Task: Create a due date automation trigger when advanced on, on the tuesday after a card is due add dates without a due date at 11:00 AM.
Action: Mouse moved to (80, 266)
Screenshot: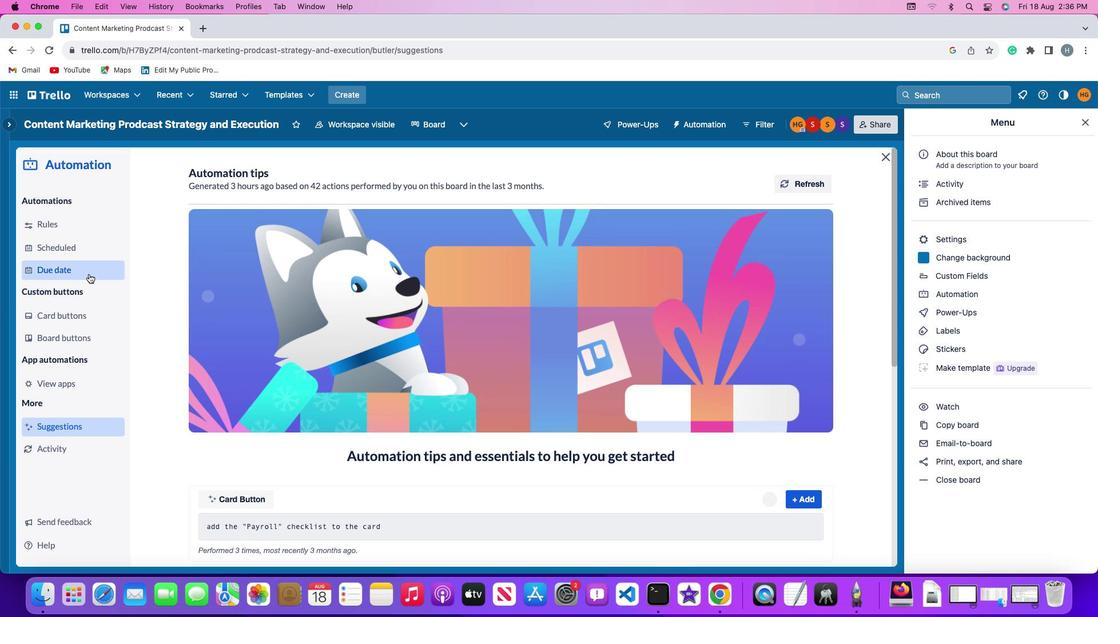 
Action: Mouse pressed left at (80, 266)
Screenshot: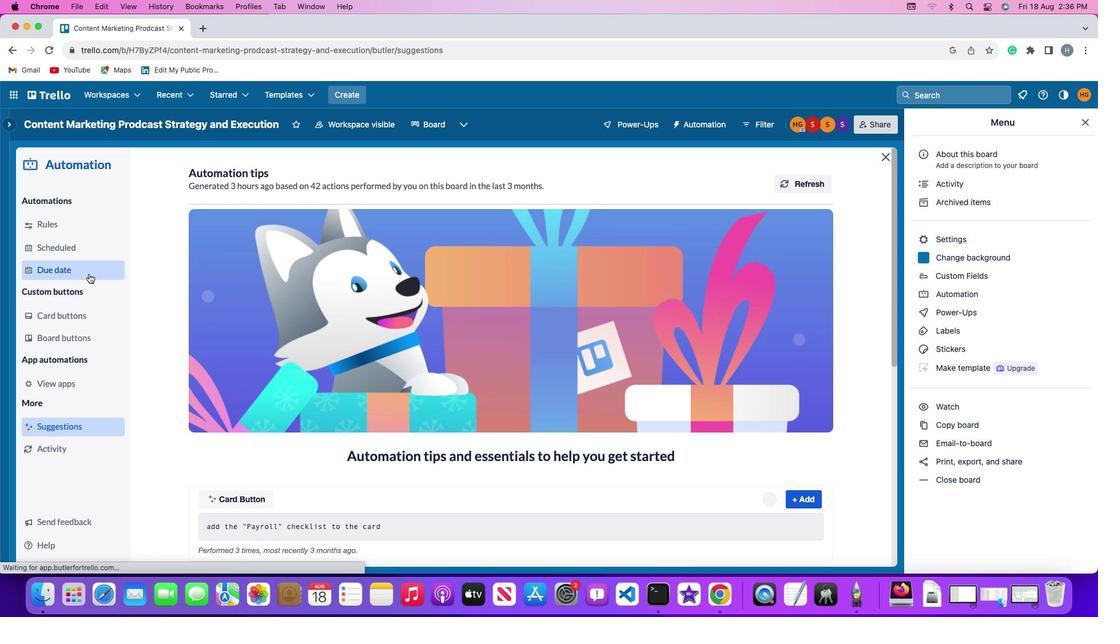 
Action: Mouse moved to (752, 167)
Screenshot: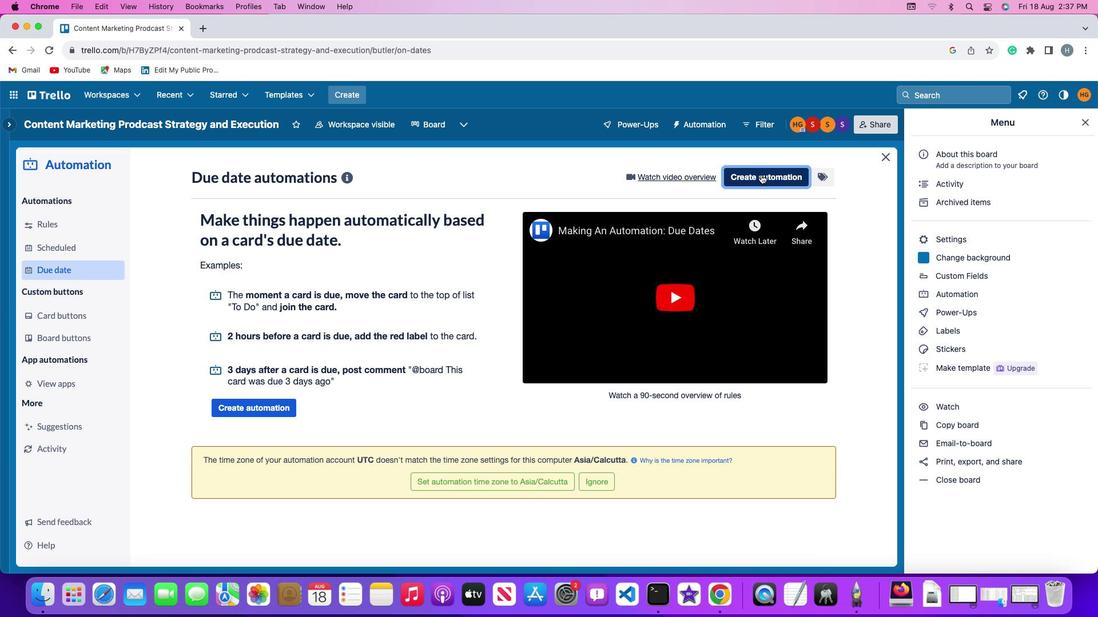 
Action: Mouse pressed left at (752, 167)
Screenshot: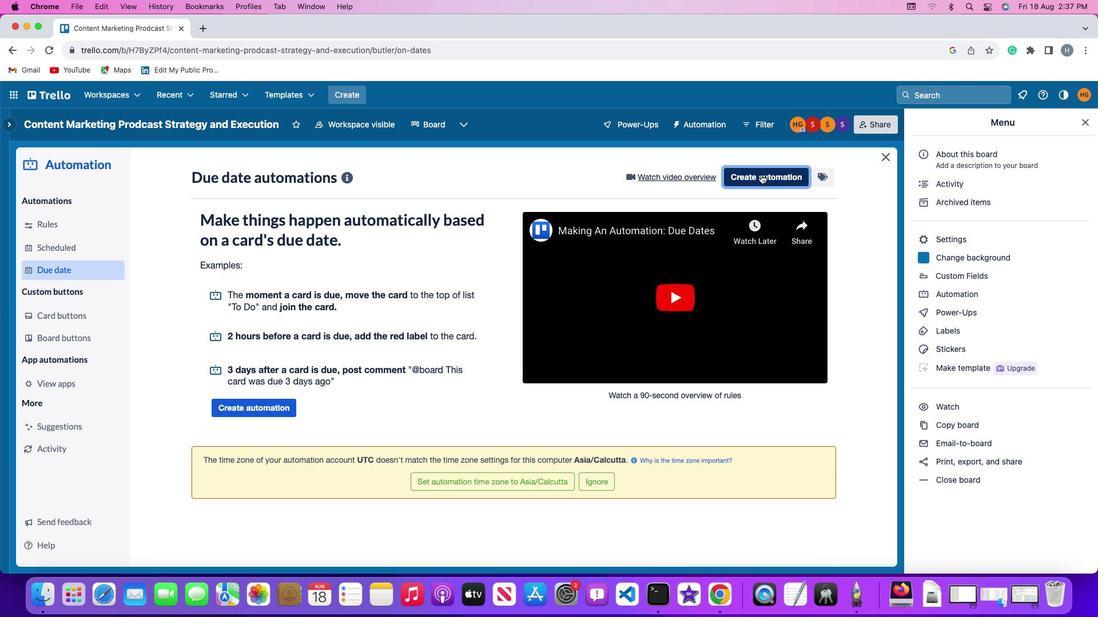 
Action: Mouse moved to (225, 276)
Screenshot: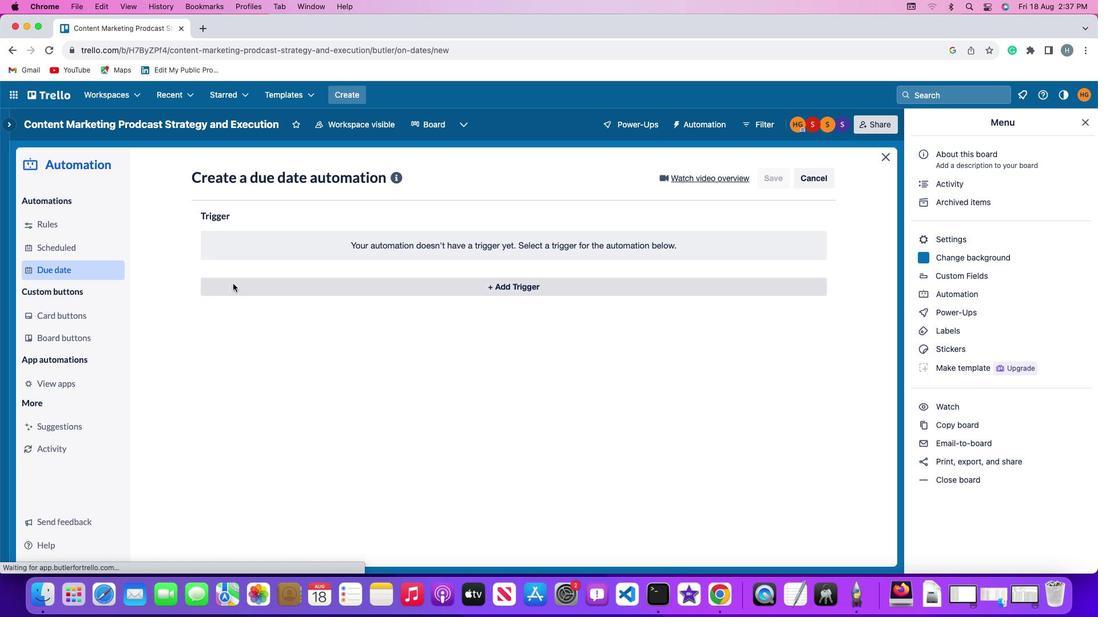 
Action: Mouse pressed left at (225, 276)
Screenshot: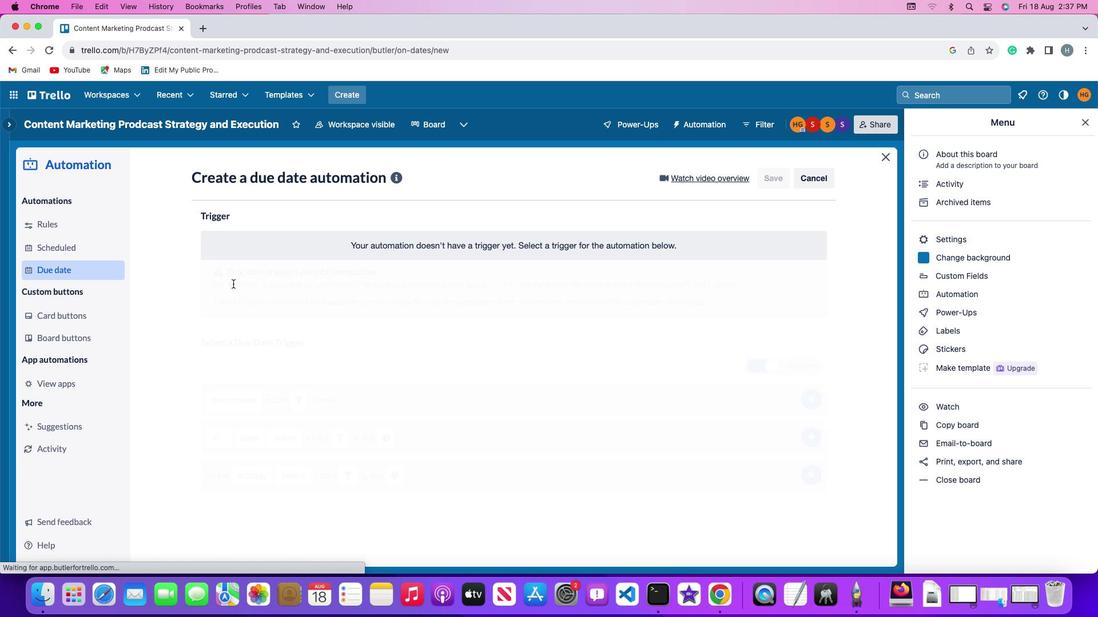 
Action: Mouse moved to (241, 486)
Screenshot: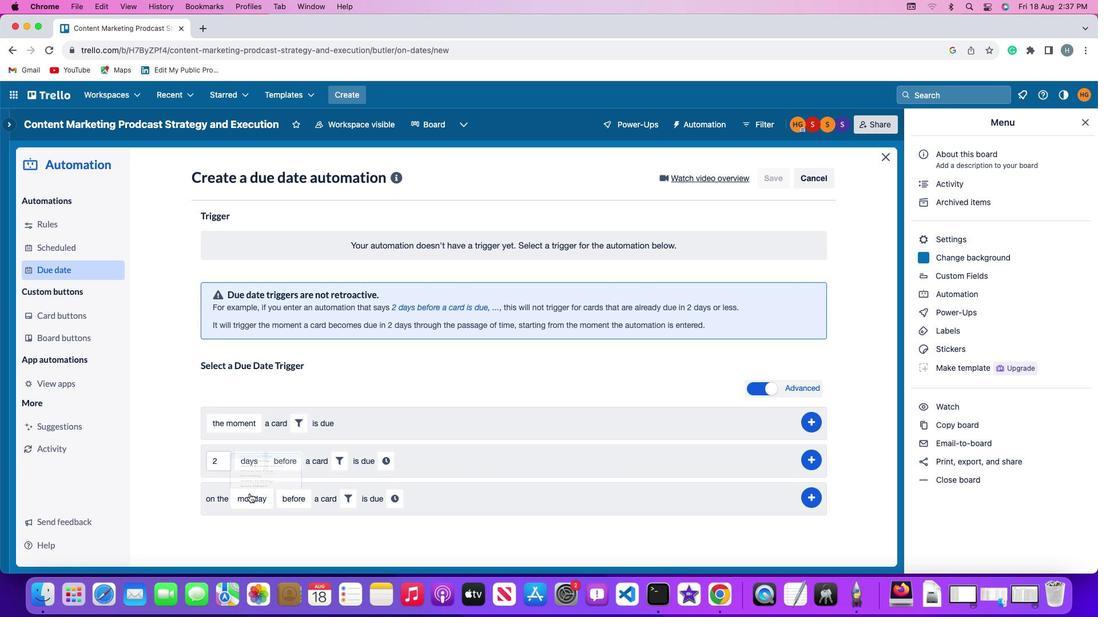 
Action: Mouse pressed left at (241, 486)
Screenshot: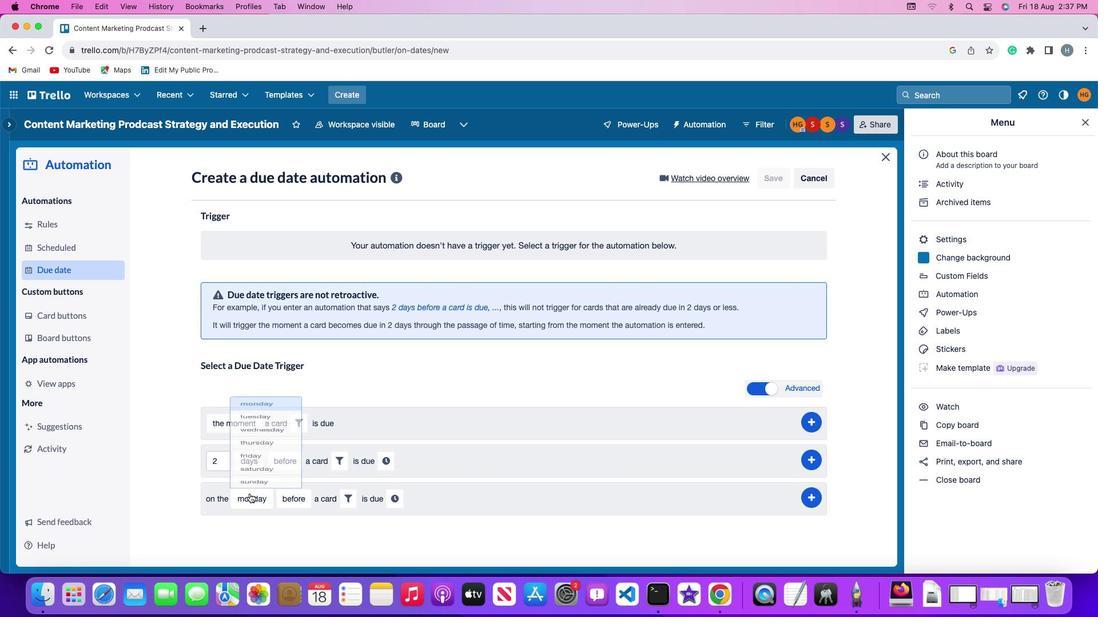 
Action: Mouse moved to (272, 357)
Screenshot: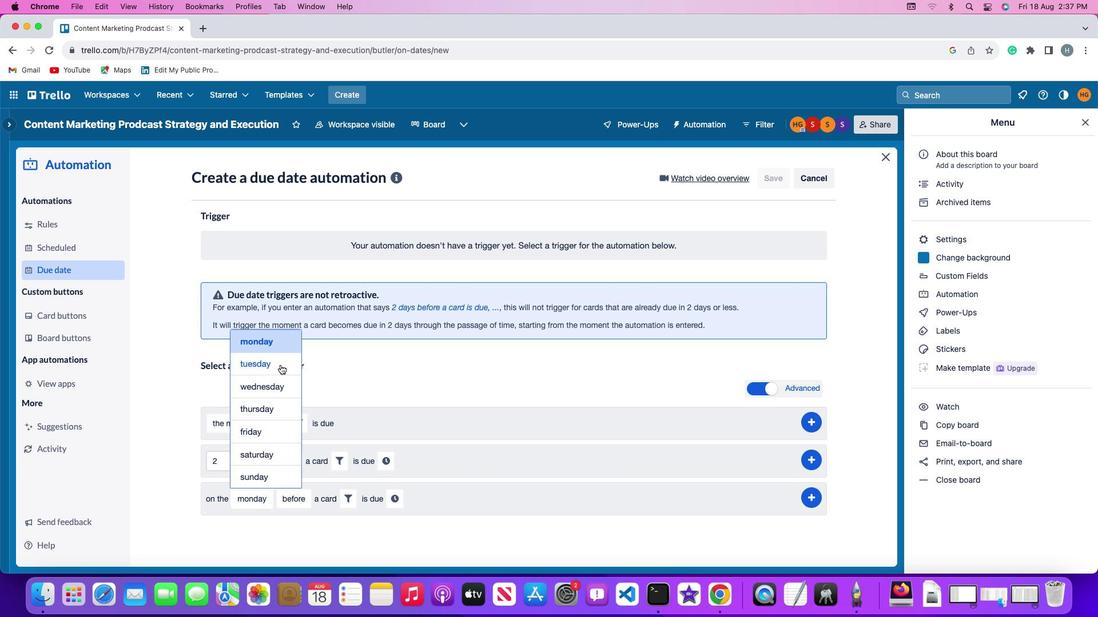 
Action: Mouse pressed left at (272, 357)
Screenshot: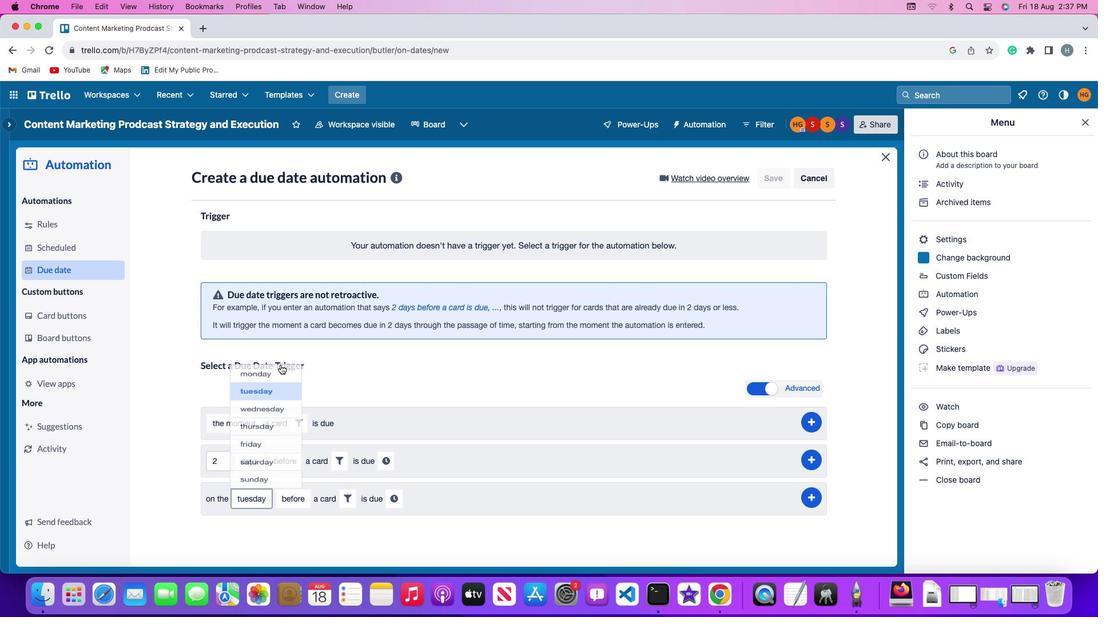 
Action: Mouse moved to (288, 485)
Screenshot: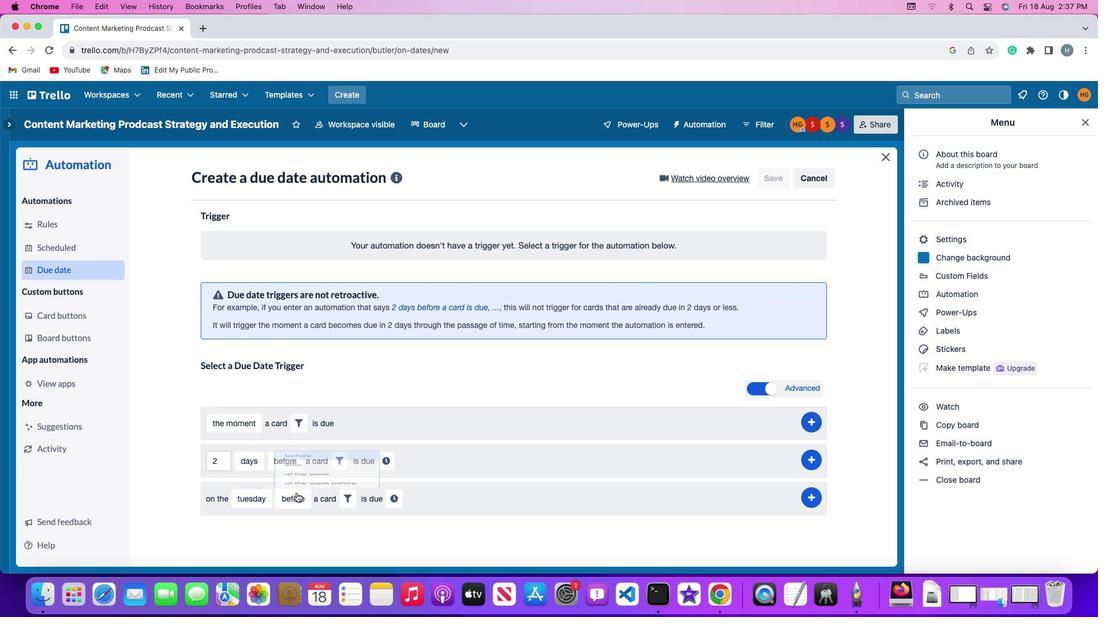 
Action: Mouse pressed left at (288, 485)
Screenshot: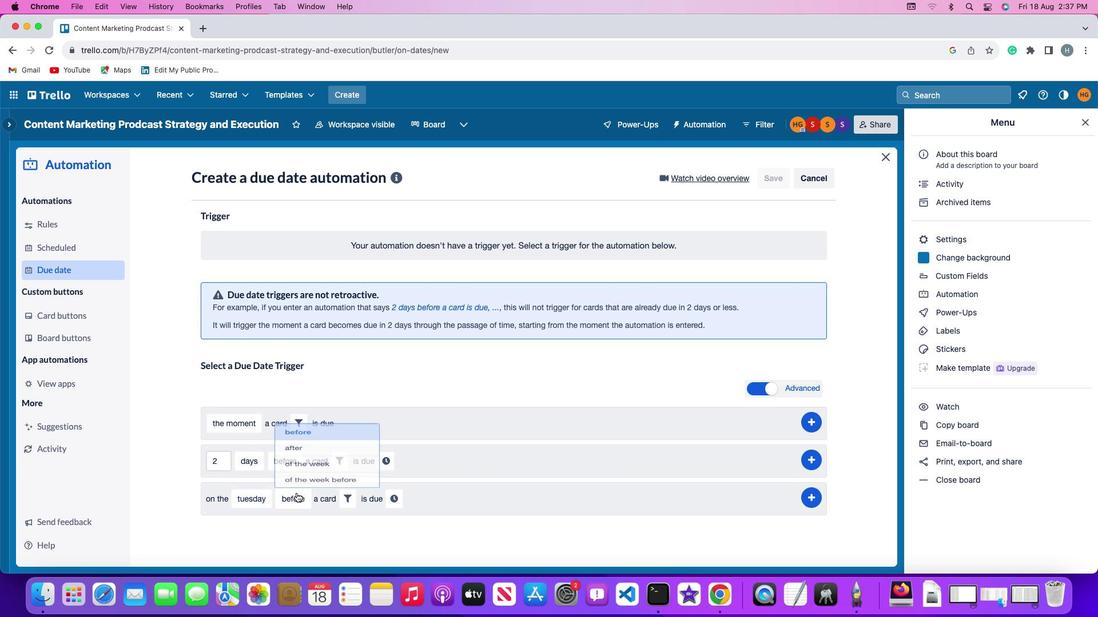 
Action: Mouse moved to (304, 426)
Screenshot: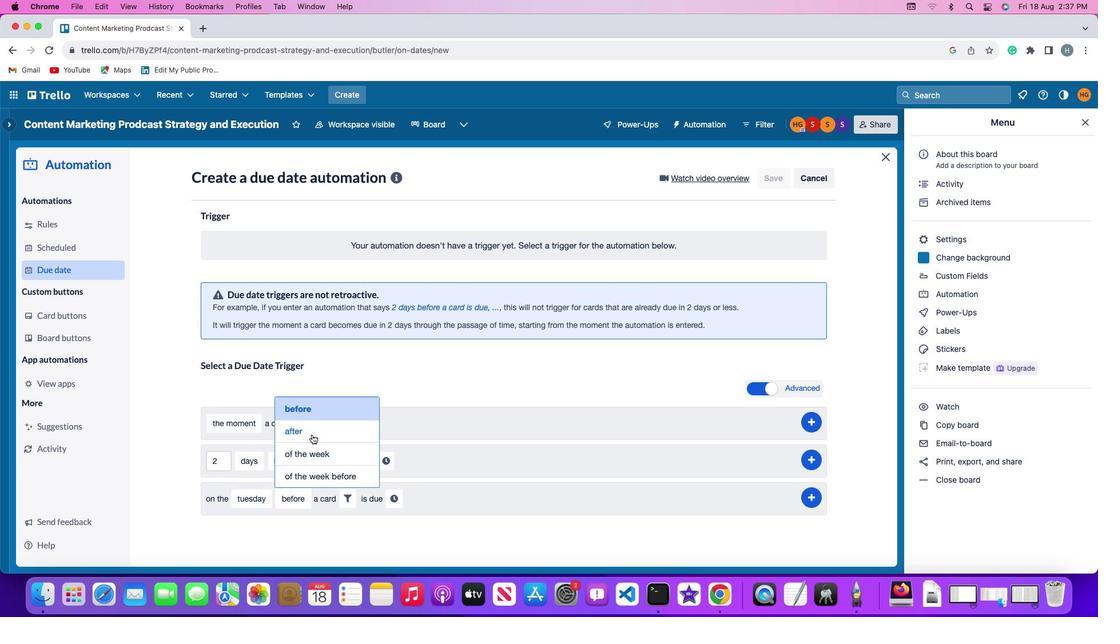 
Action: Mouse pressed left at (304, 426)
Screenshot: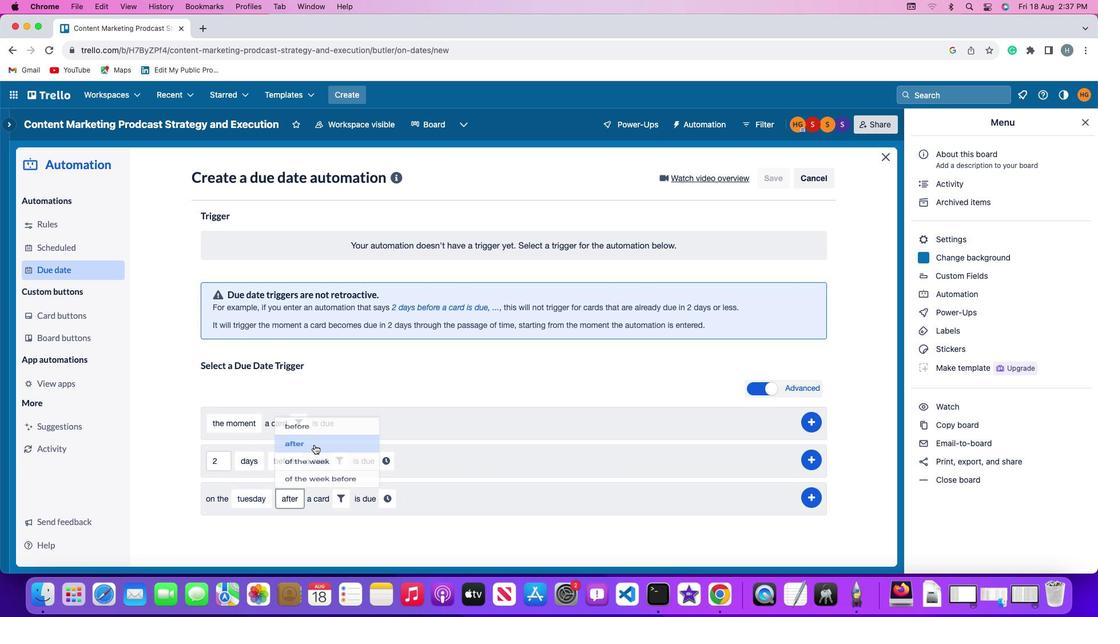 
Action: Mouse moved to (331, 489)
Screenshot: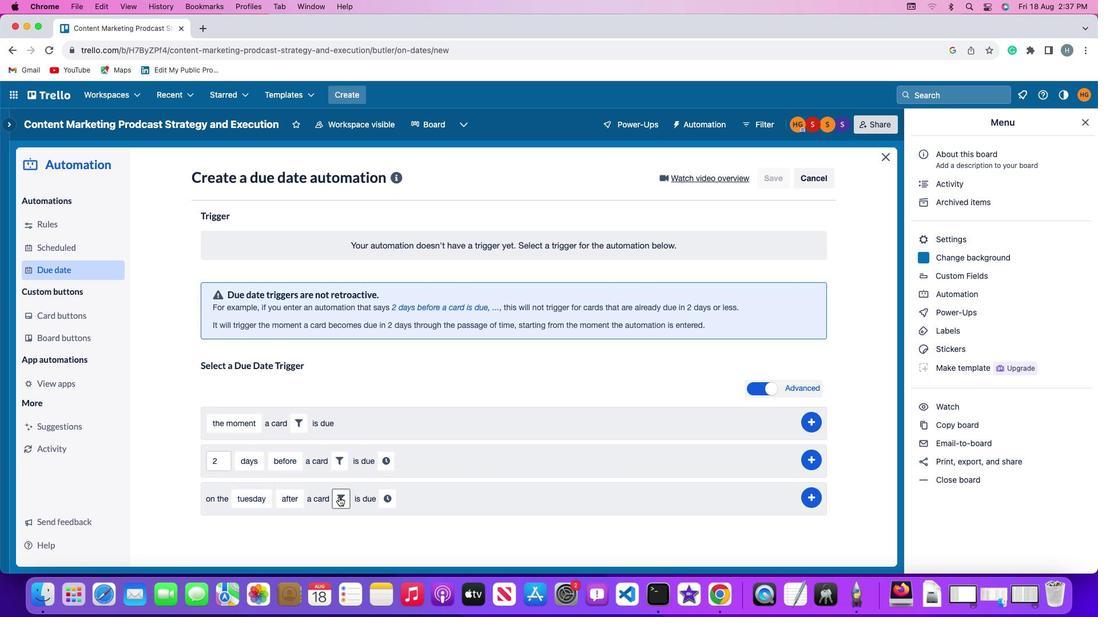 
Action: Mouse pressed left at (331, 489)
Screenshot: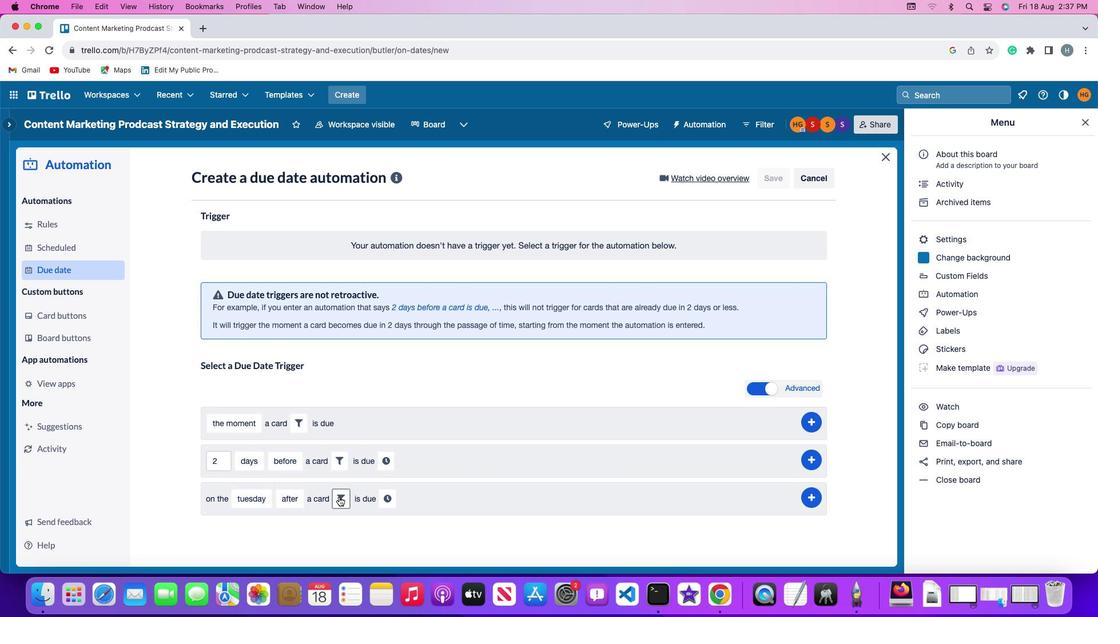 
Action: Mouse moved to (394, 521)
Screenshot: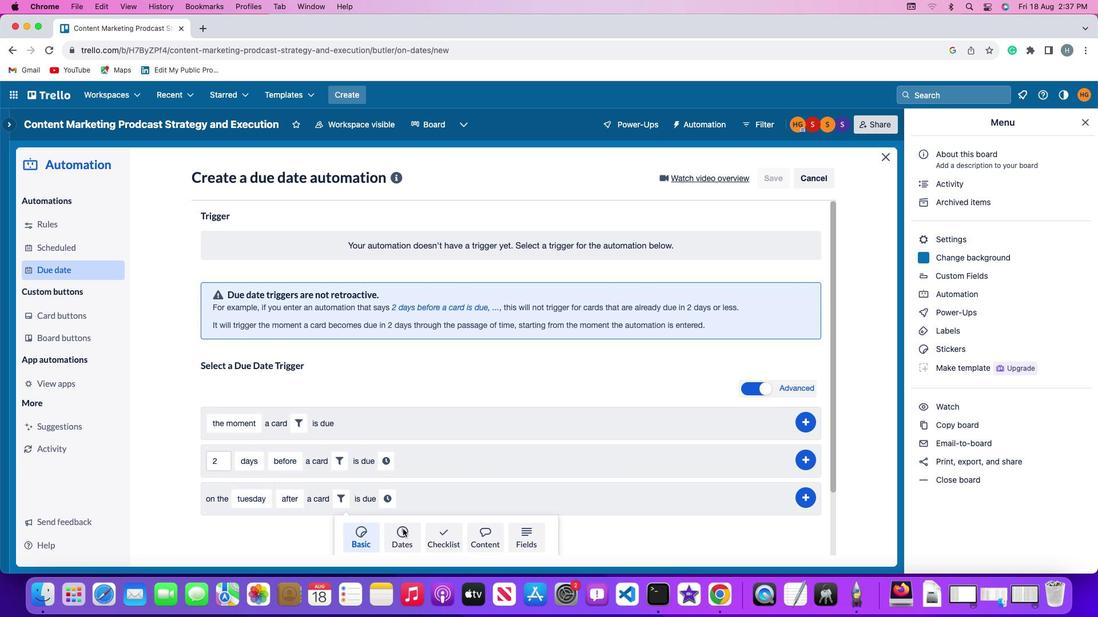
Action: Mouse pressed left at (394, 521)
Screenshot: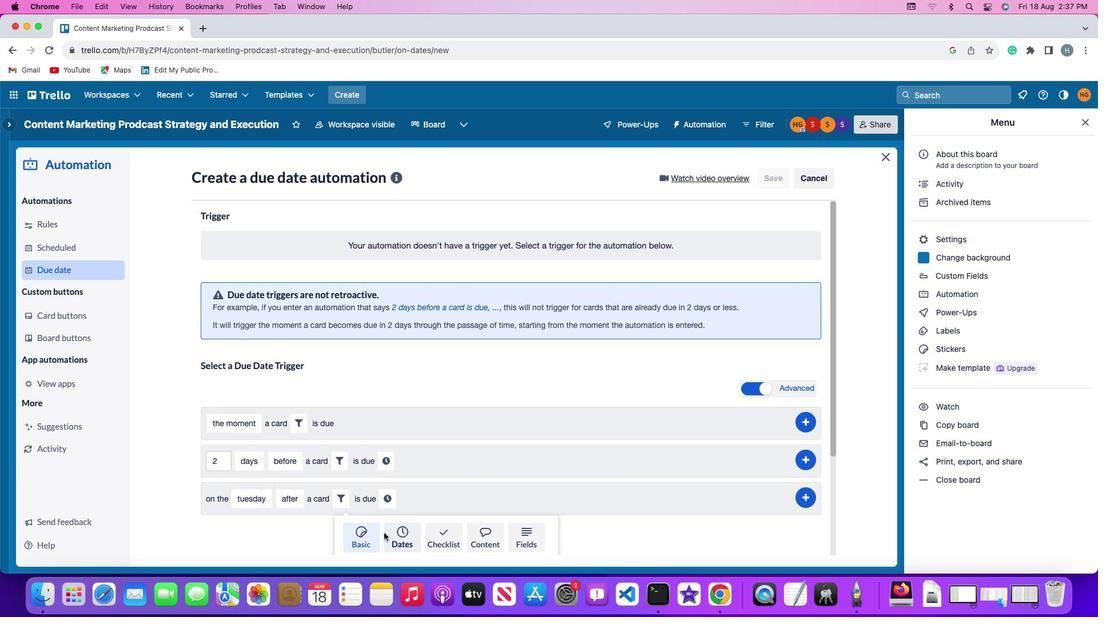 
Action: Mouse moved to (301, 518)
Screenshot: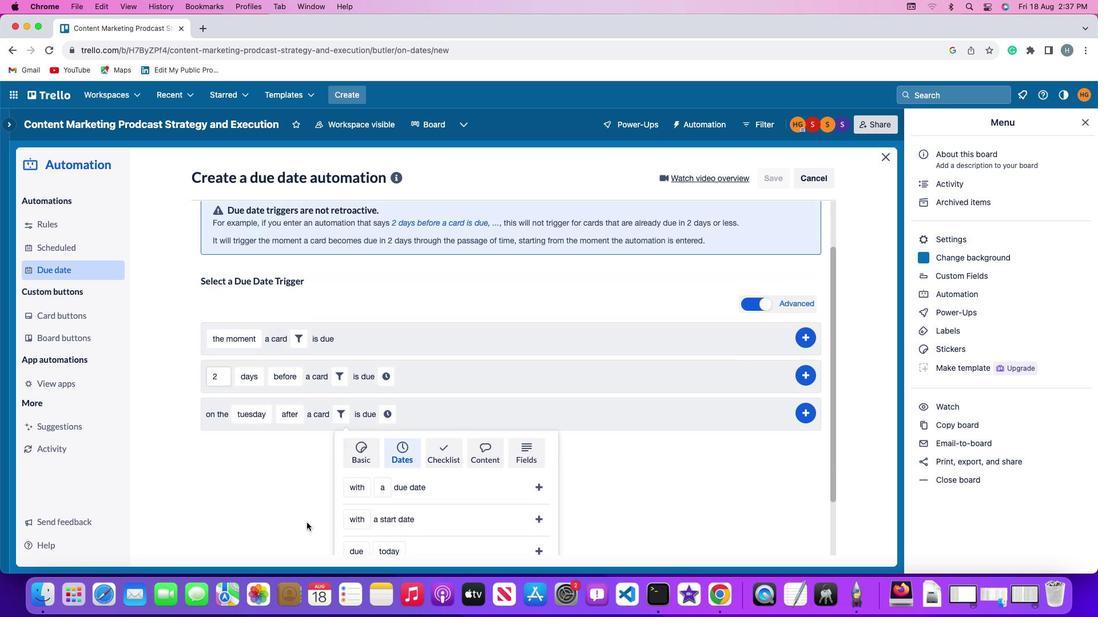 
Action: Mouse scrolled (301, 518) with delta (-7, -8)
Screenshot: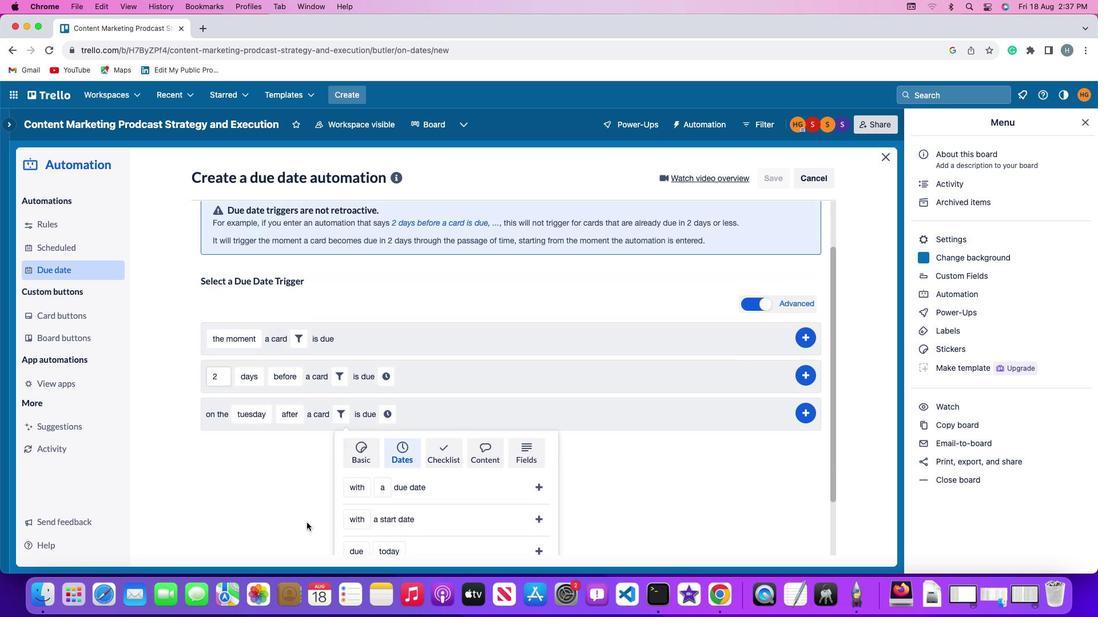 
Action: Mouse moved to (300, 518)
Screenshot: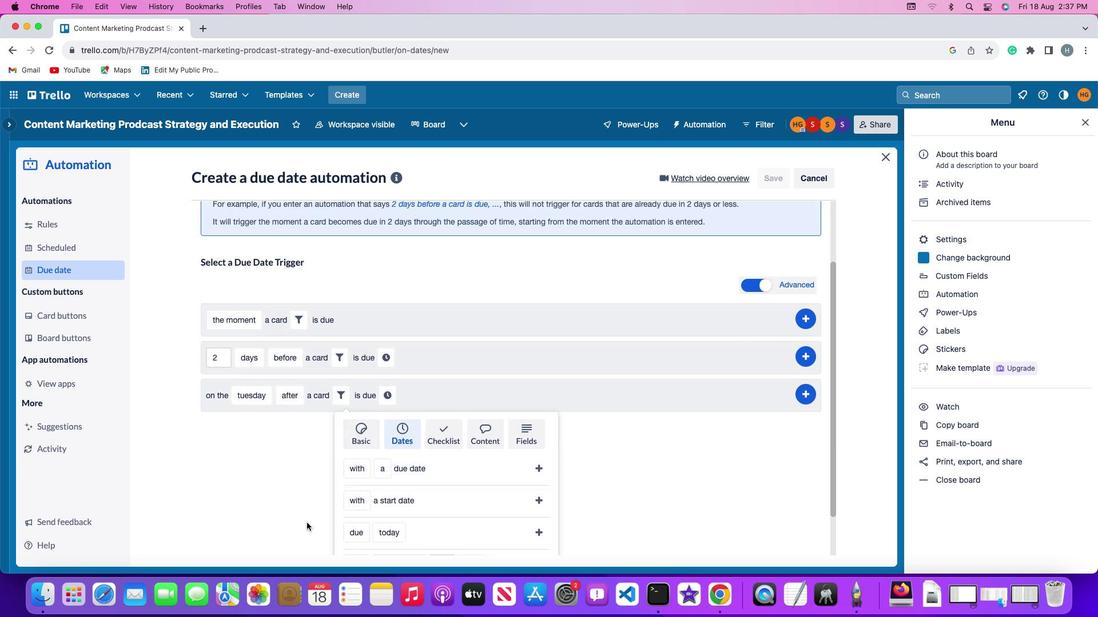 
Action: Mouse scrolled (300, 518) with delta (-7, -8)
Screenshot: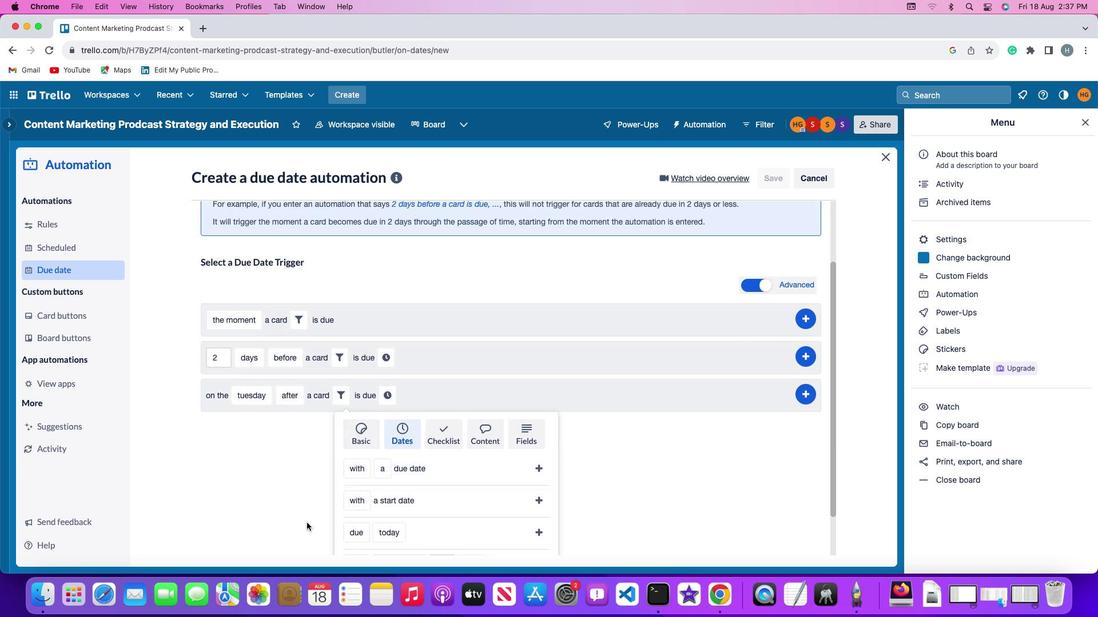 
Action: Mouse scrolled (300, 518) with delta (-7, -9)
Screenshot: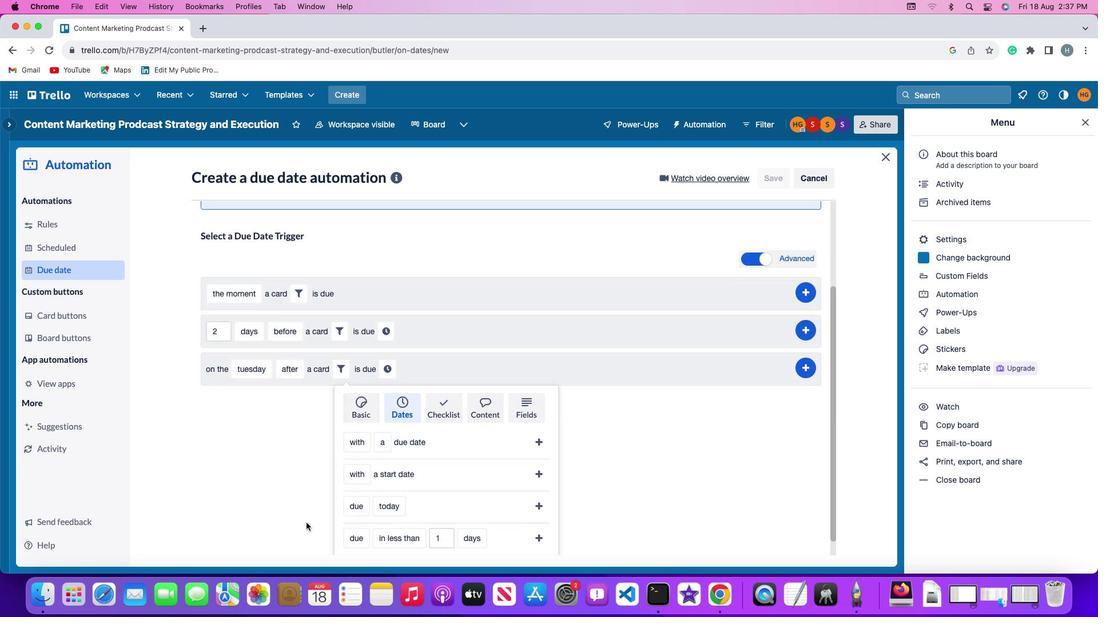 
Action: Mouse moved to (300, 517)
Screenshot: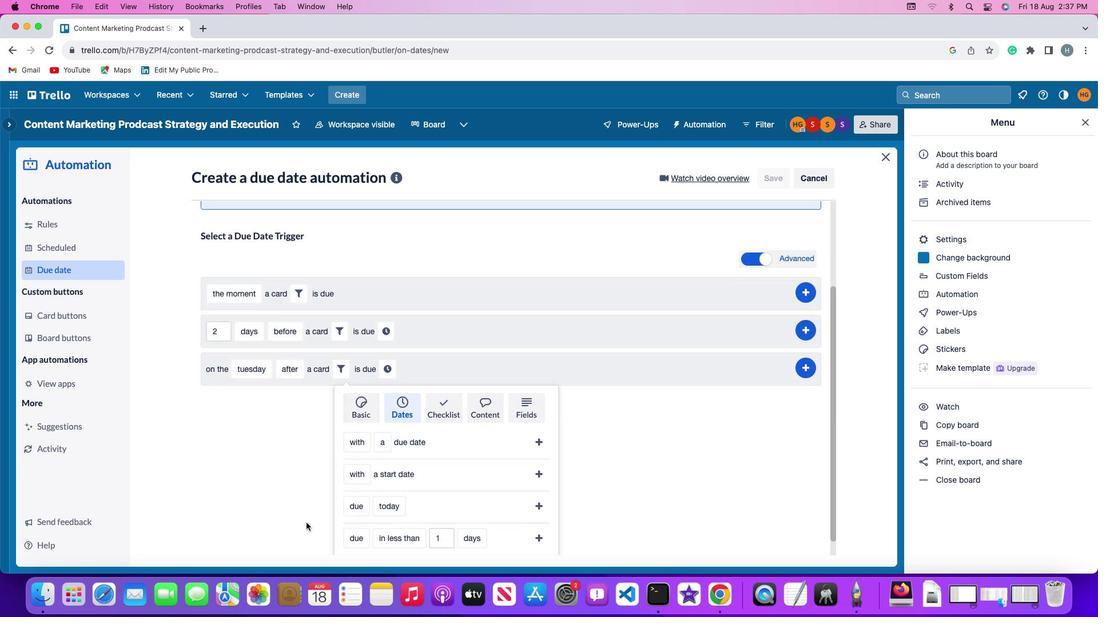 
Action: Mouse scrolled (300, 517) with delta (-7, -10)
Screenshot: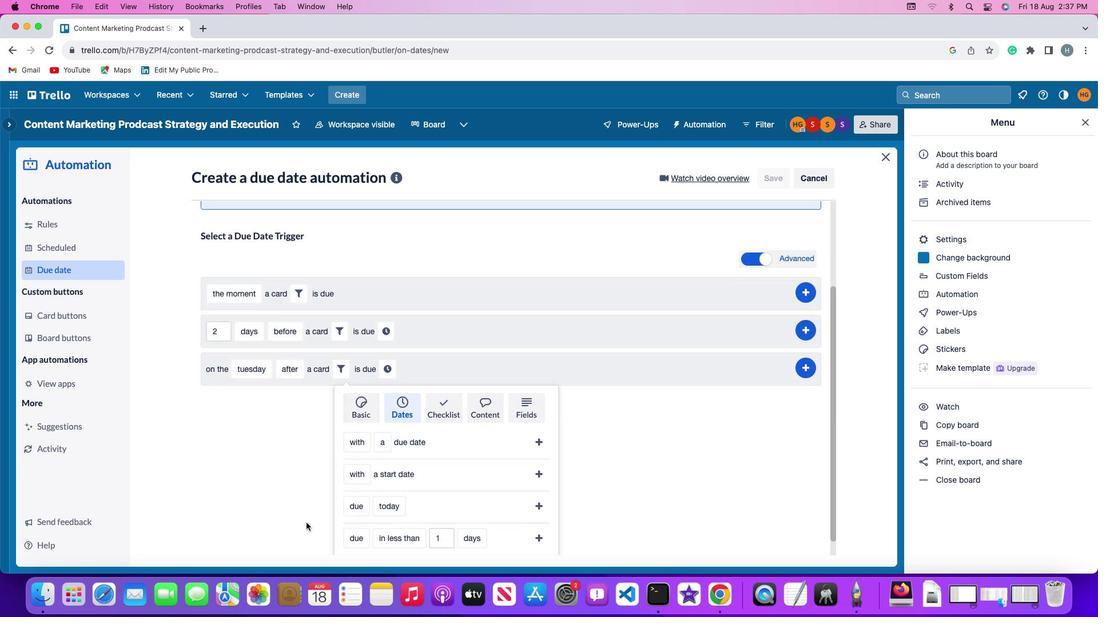 
Action: Mouse moved to (351, 428)
Screenshot: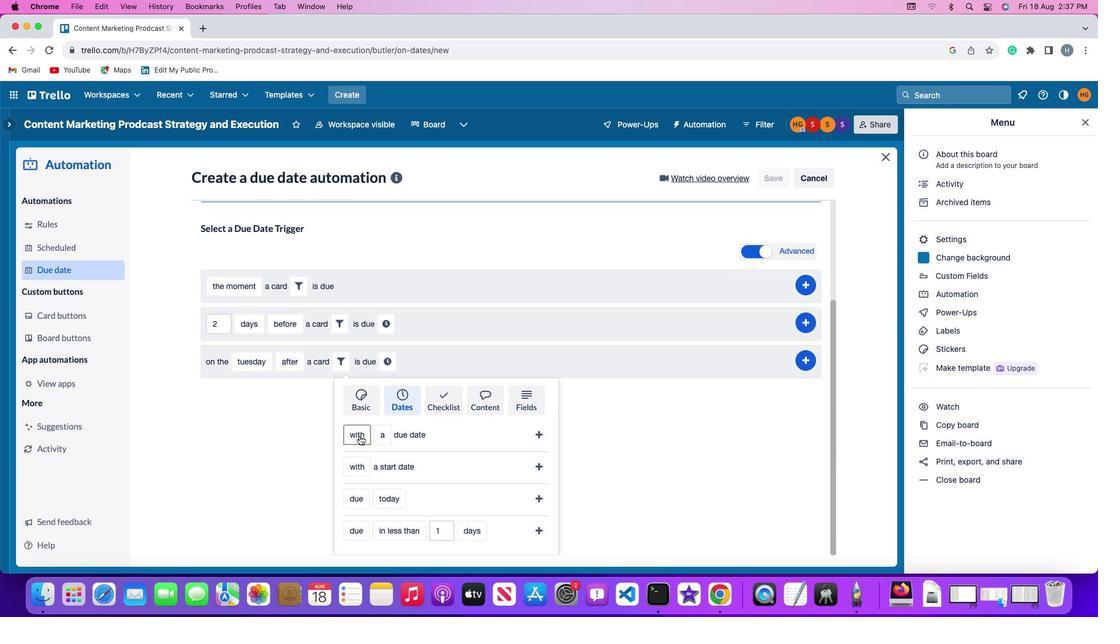 
Action: Mouse pressed left at (351, 428)
Screenshot: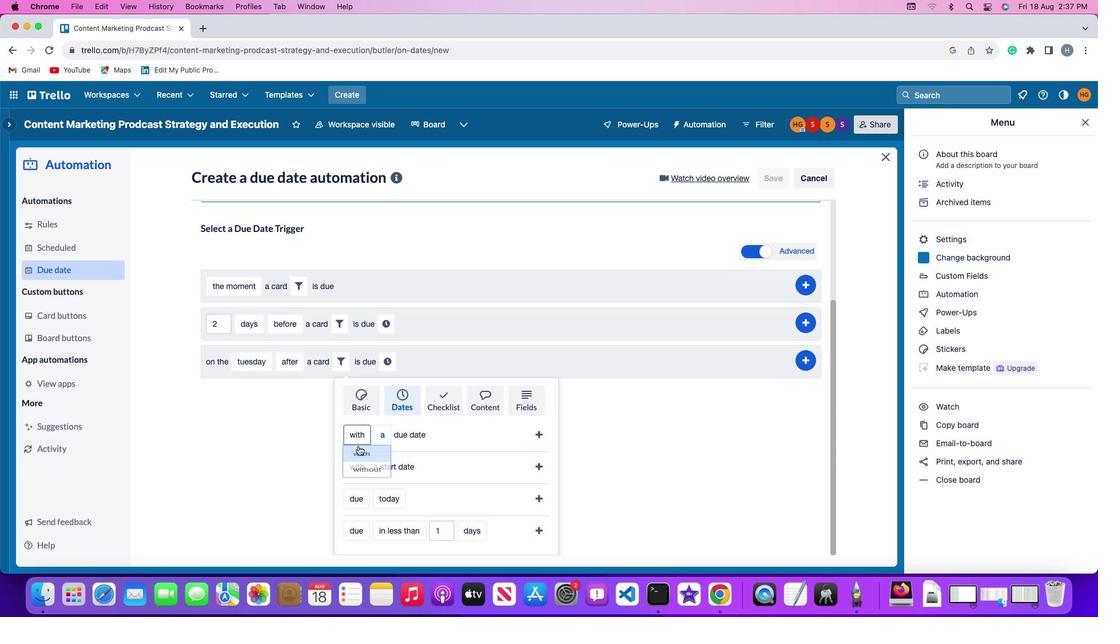
Action: Mouse moved to (350, 470)
Screenshot: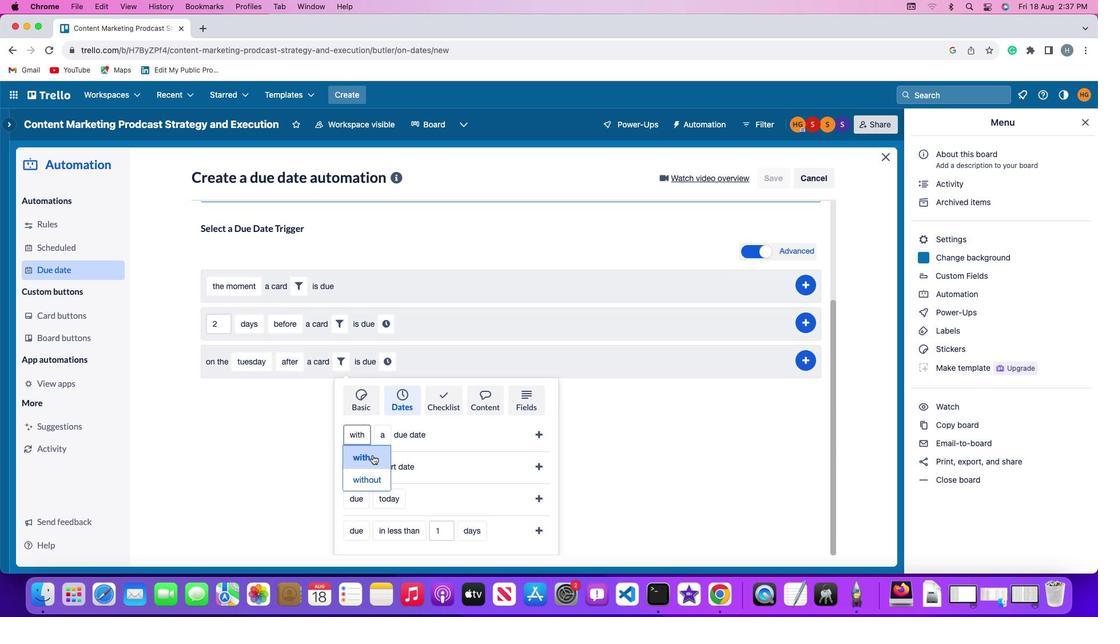 
Action: Mouse pressed left at (350, 470)
Screenshot: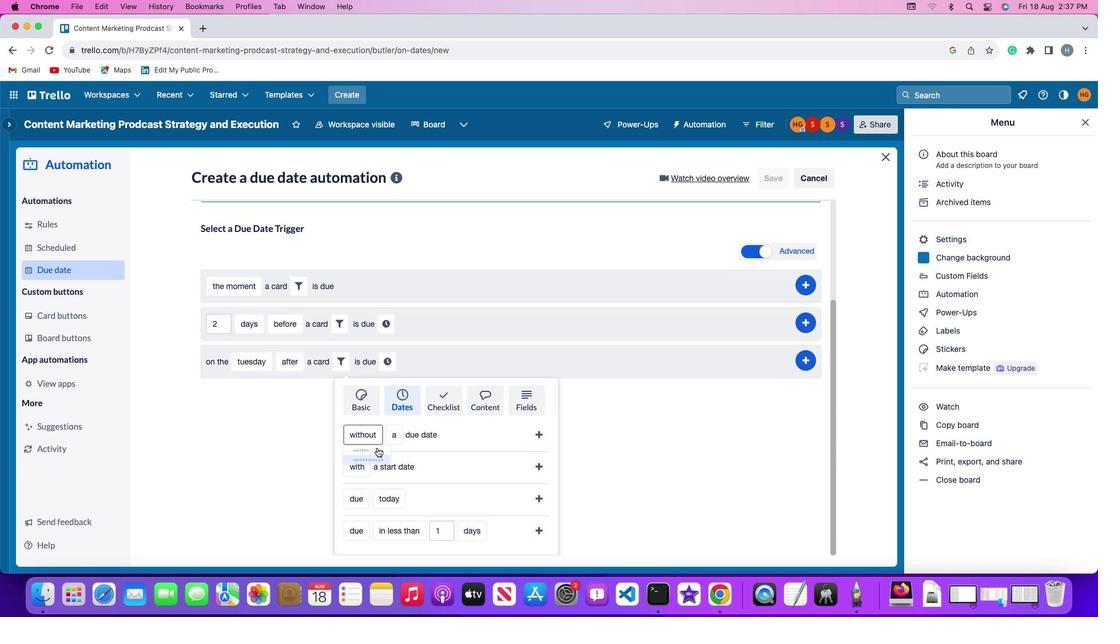 
Action: Mouse moved to (381, 427)
Screenshot: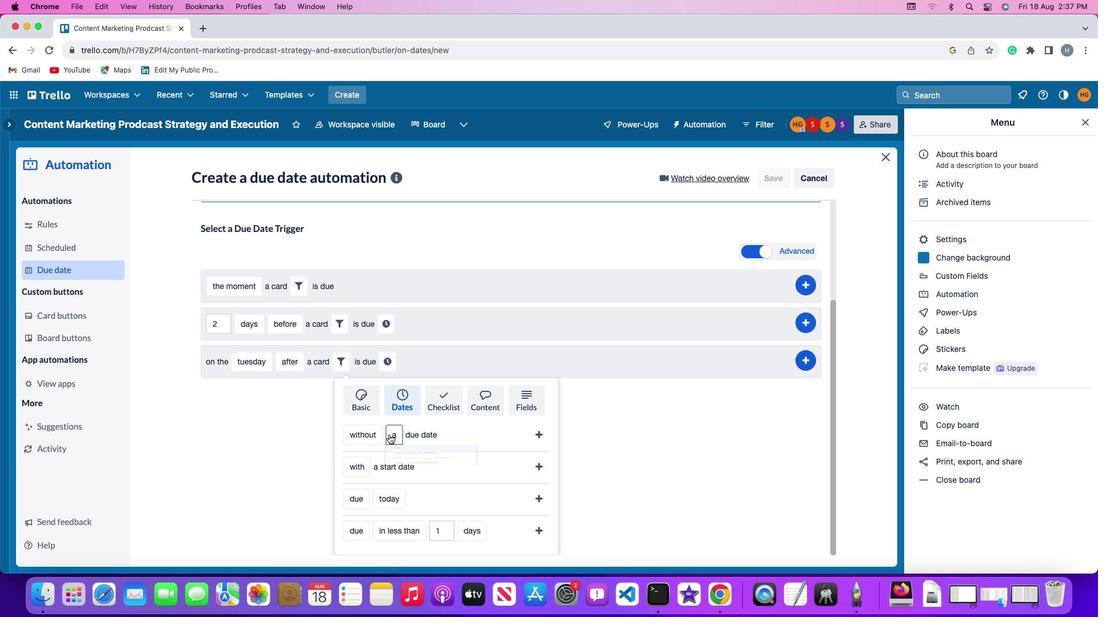 
Action: Mouse pressed left at (381, 427)
Screenshot: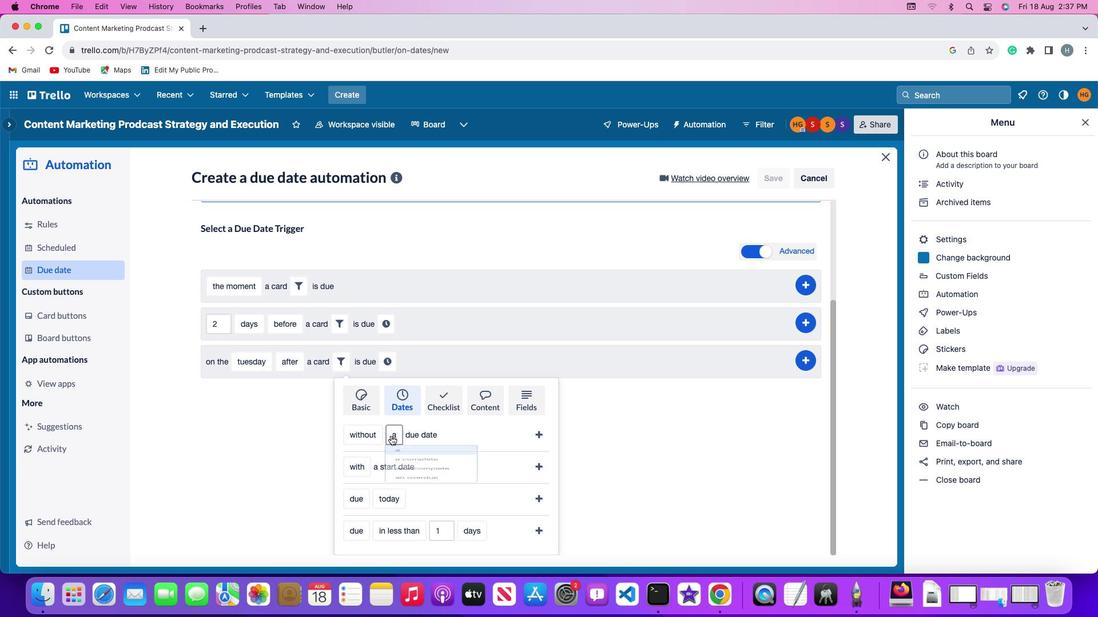 
Action: Mouse moved to (403, 450)
Screenshot: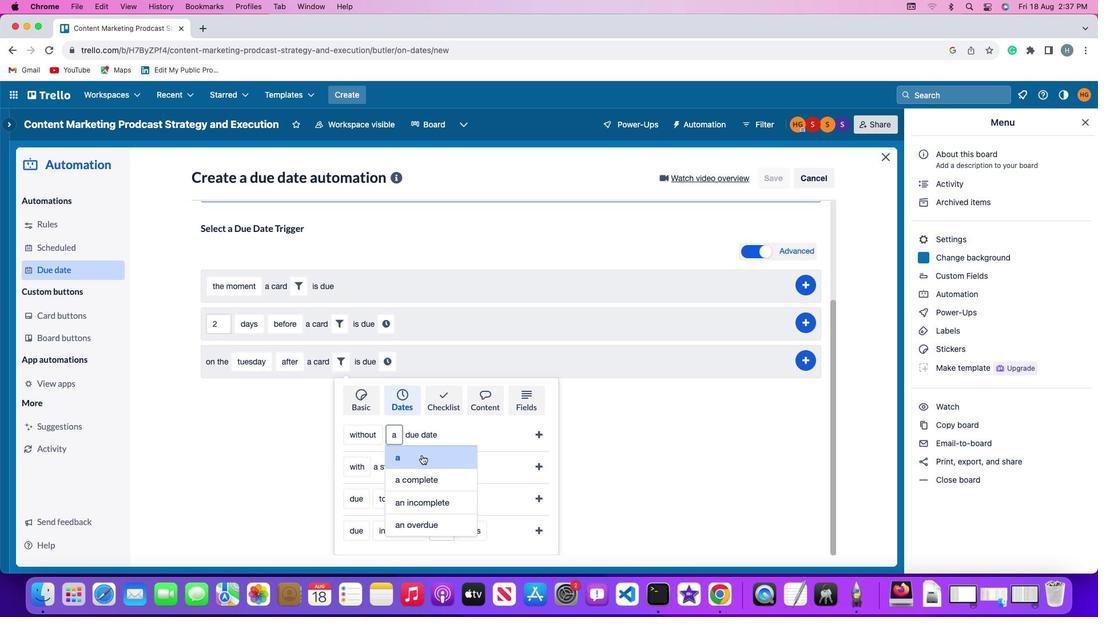 
Action: Mouse pressed left at (403, 450)
Screenshot: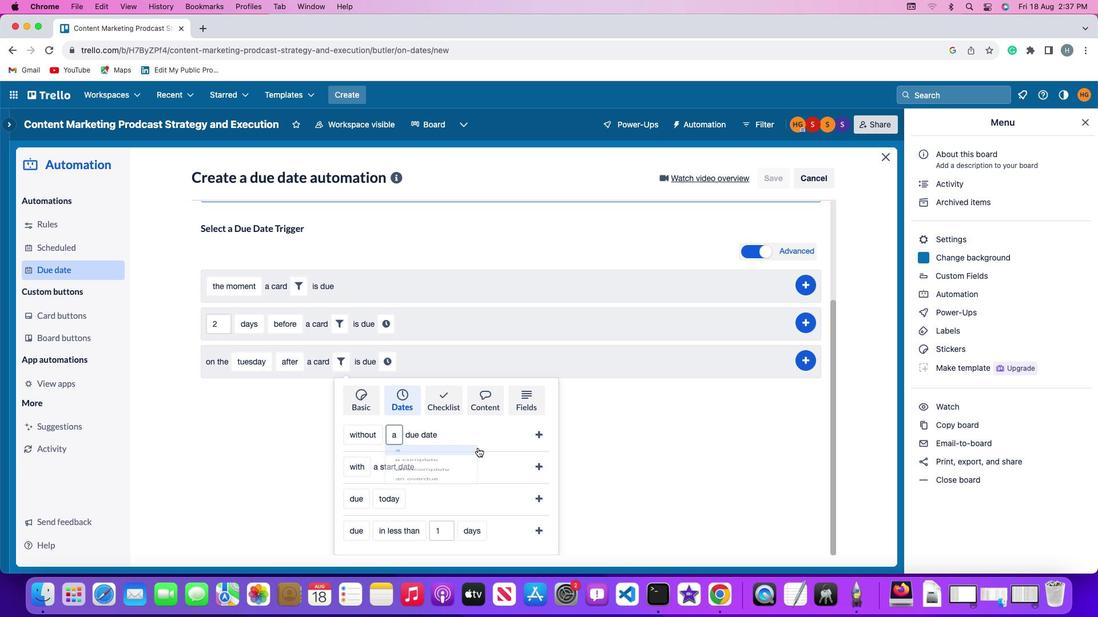 
Action: Mouse moved to (530, 429)
Screenshot: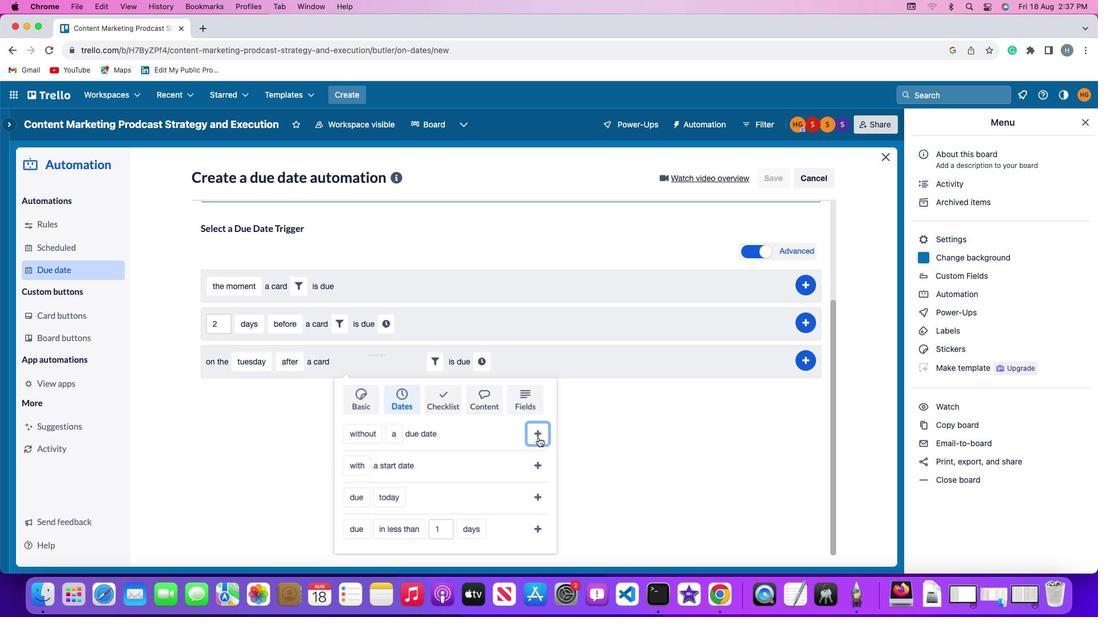 
Action: Mouse pressed left at (530, 429)
Screenshot: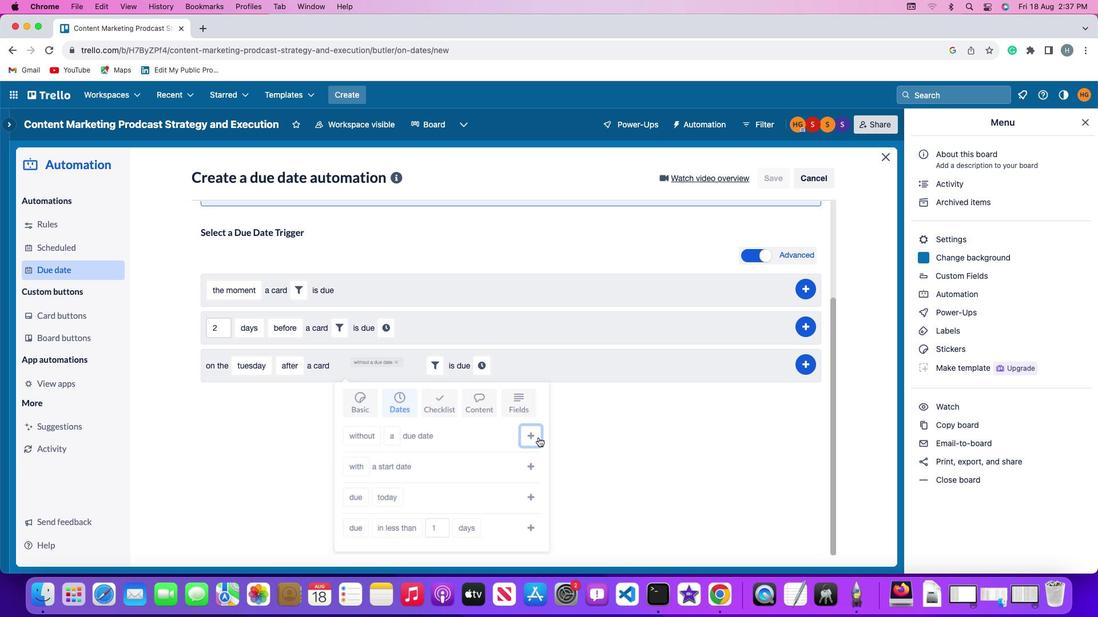 
Action: Mouse moved to (478, 486)
Screenshot: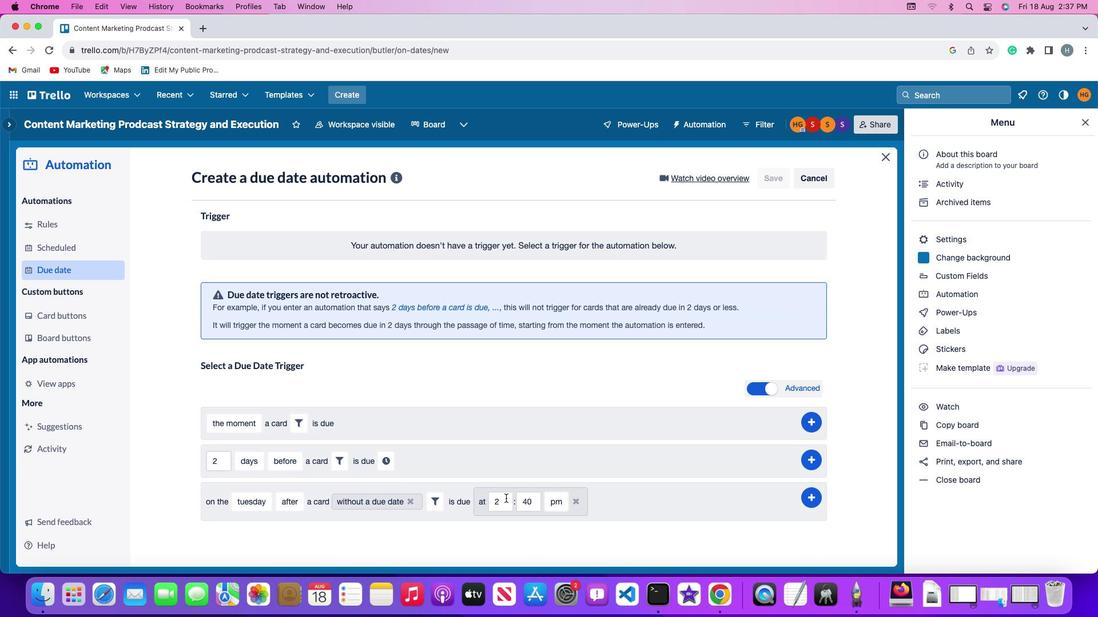 
Action: Mouse pressed left at (478, 486)
Screenshot: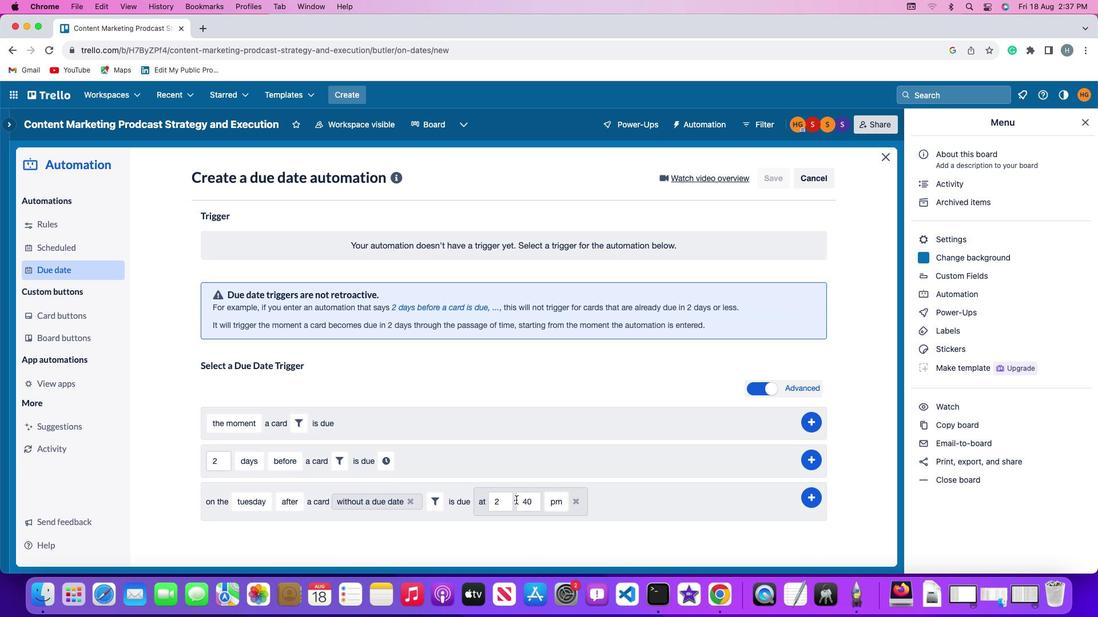
Action: Mouse moved to (502, 494)
Screenshot: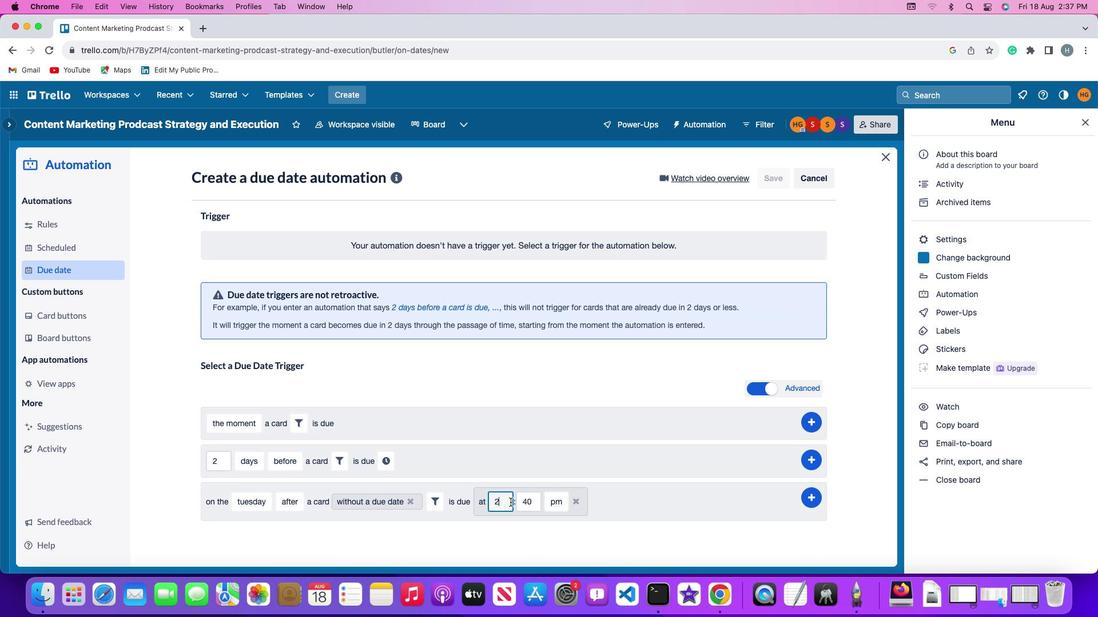 
Action: Mouse pressed left at (502, 494)
Screenshot: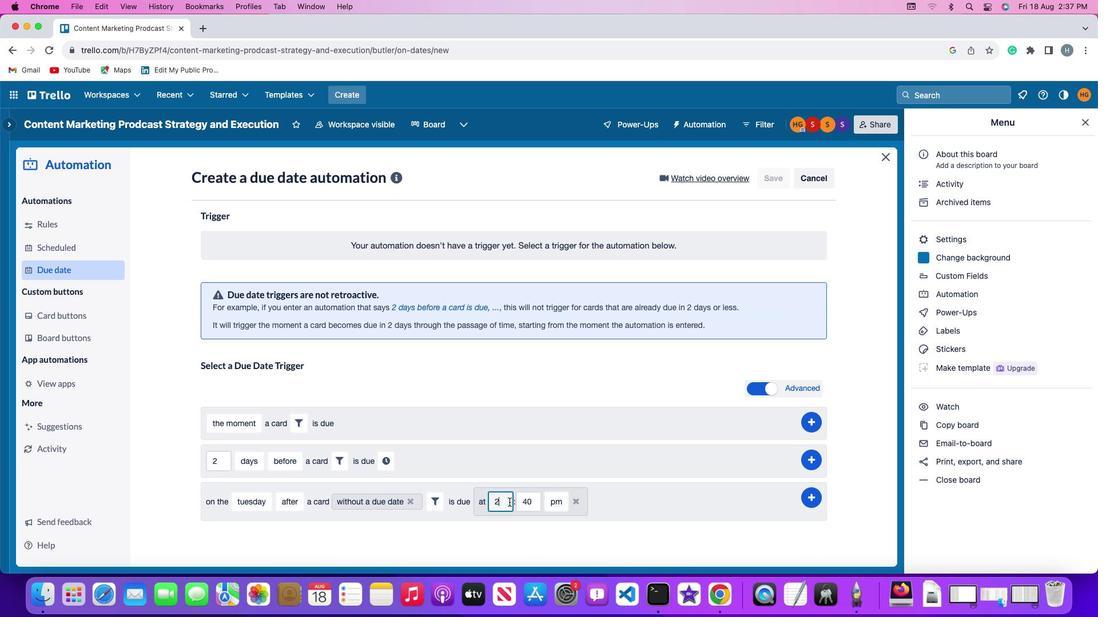 
Action: Mouse moved to (502, 494)
Screenshot: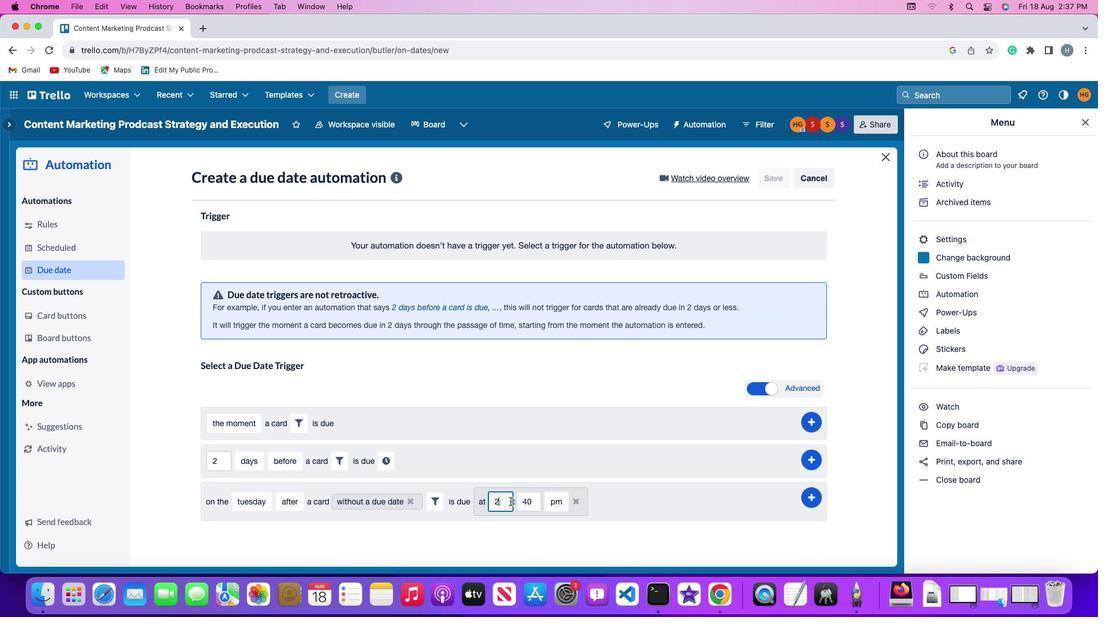 
Action: Key pressed Key.backspace'1'
Screenshot: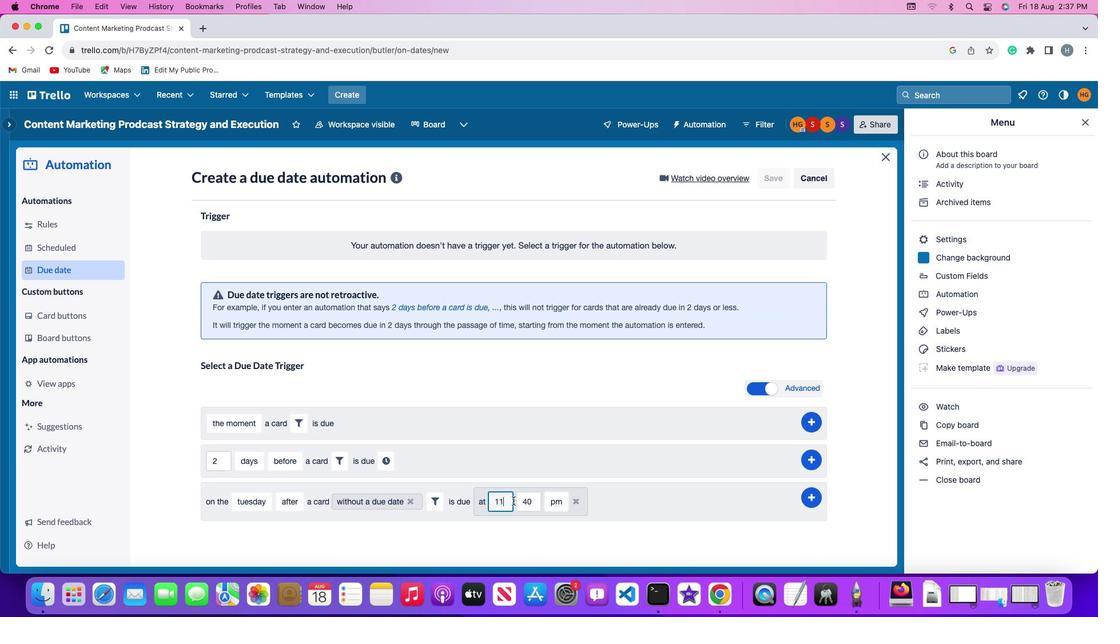 
Action: Mouse moved to (502, 494)
Screenshot: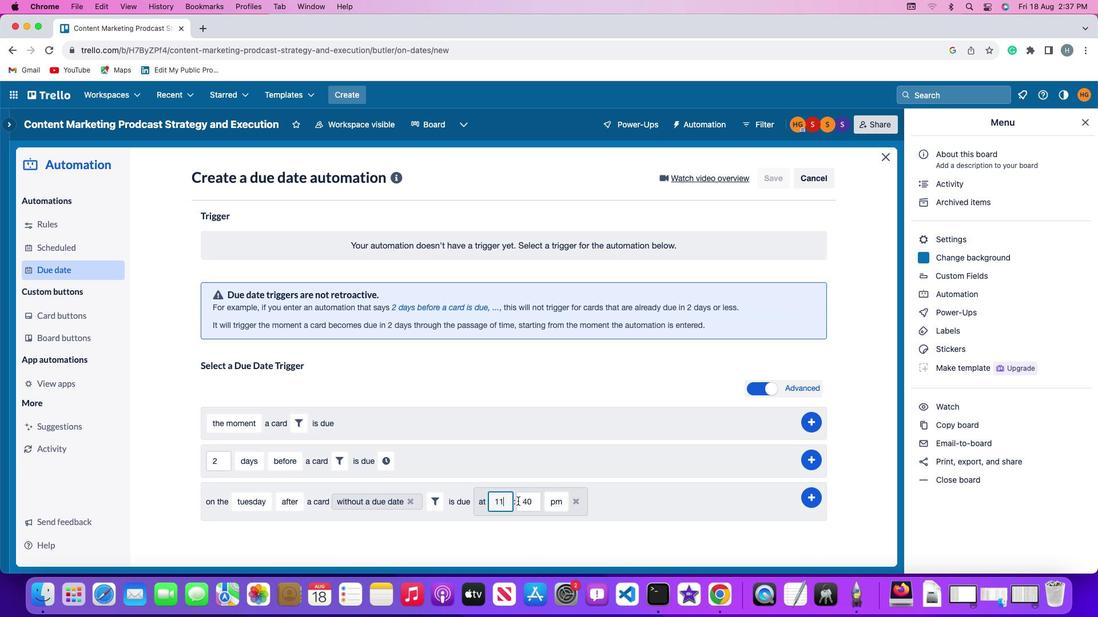 
Action: Key pressed '1'
Screenshot: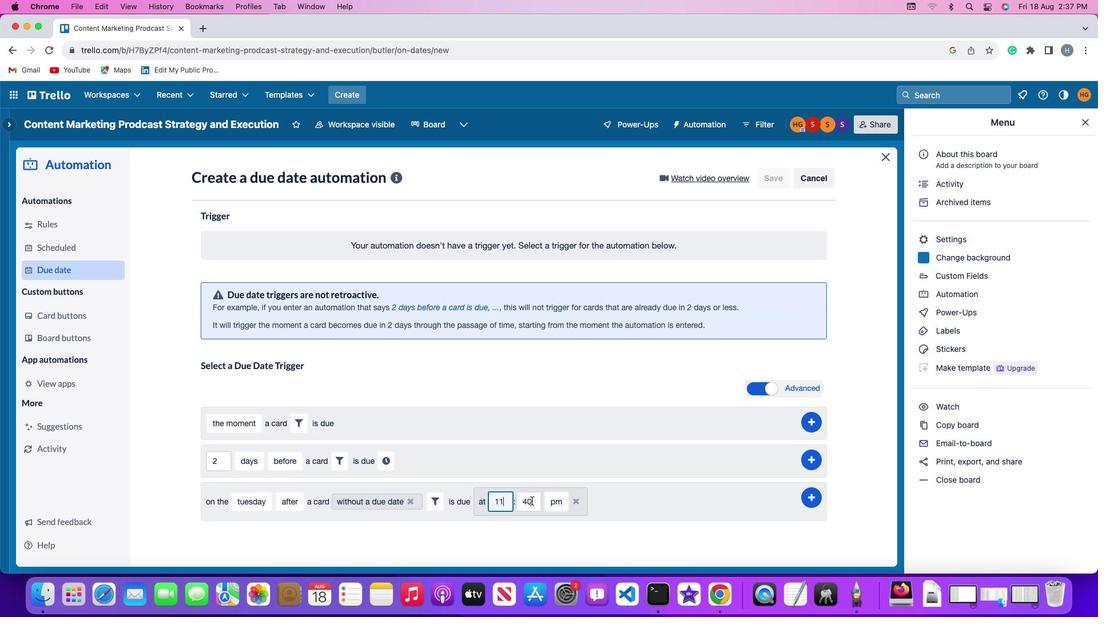 
Action: Mouse moved to (529, 493)
Screenshot: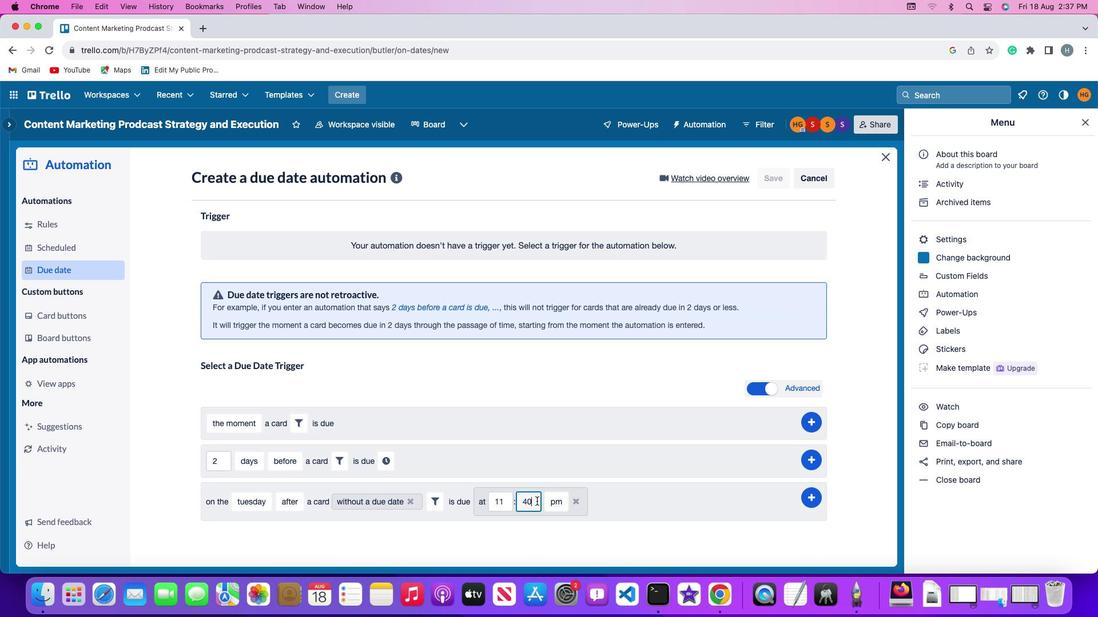 
Action: Mouse pressed left at (529, 493)
Screenshot: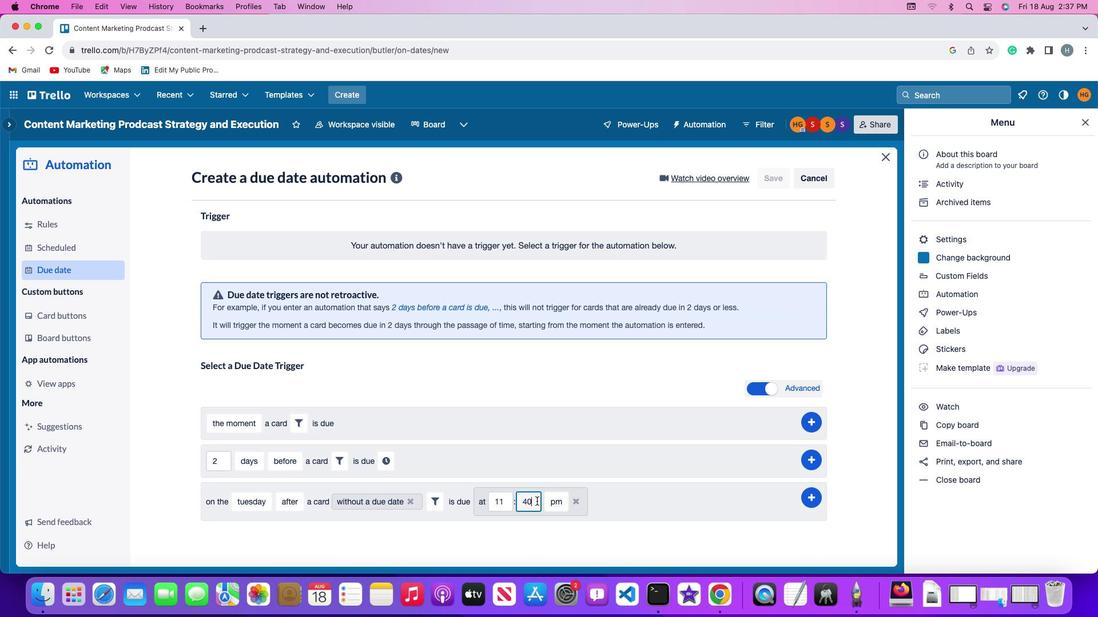 
Action: Key pressed Key.backspaceKey.backspace'0''0'
Screenshot: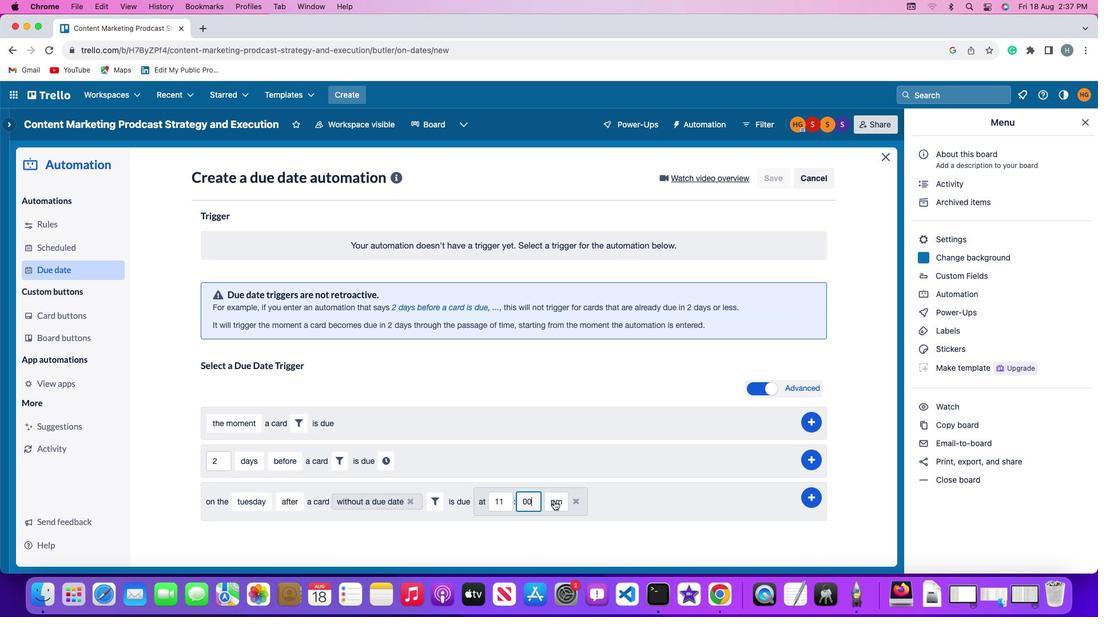 
Action: Mouse moved to (552, 491)
Screenshot: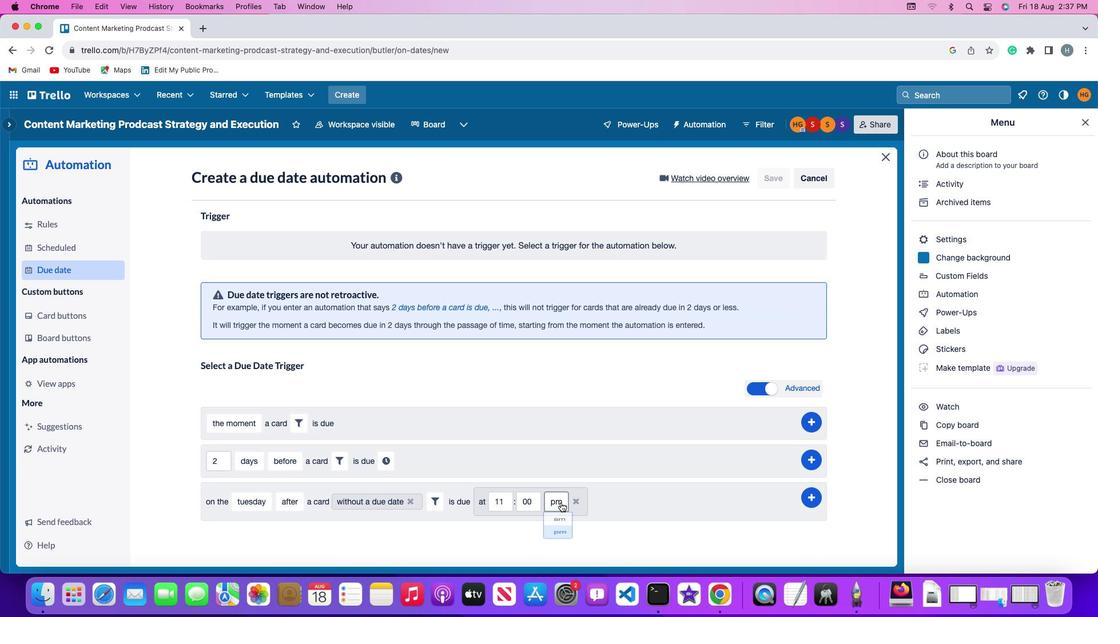 
Action: Mouse pressed left at (552, 491)
Screenshot: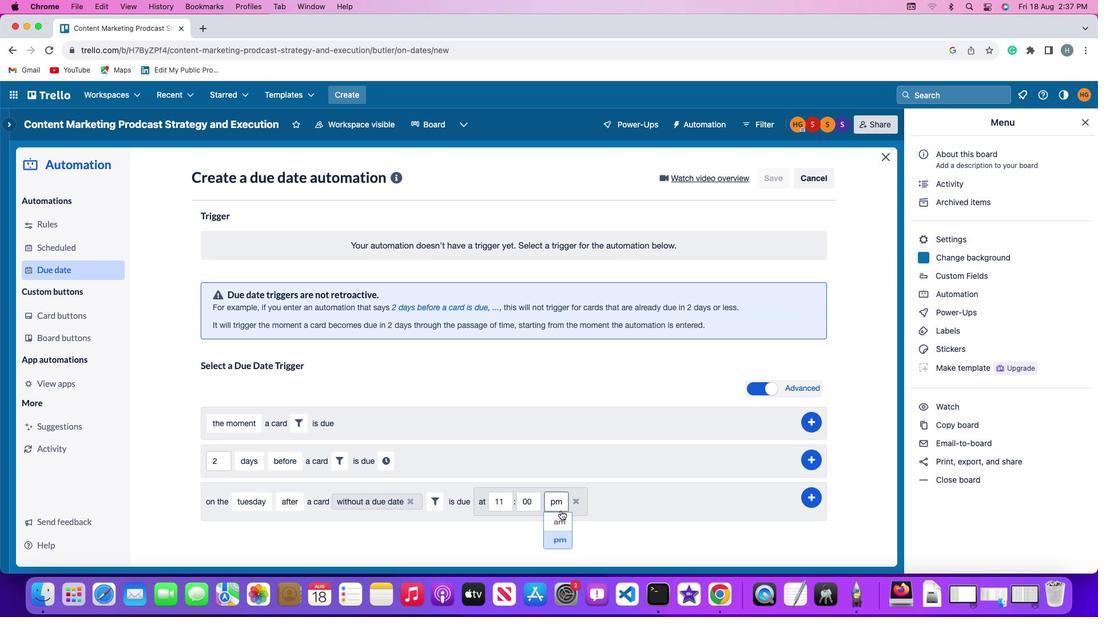 
Action: Mouse moved to (548, 518)
Screenshot: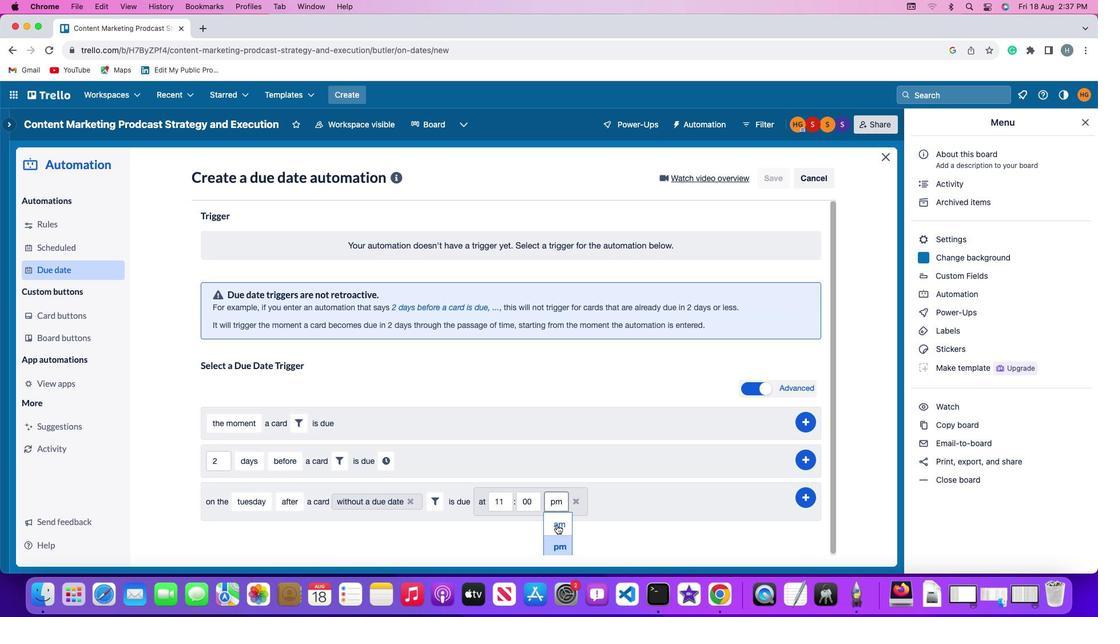 
Action: Mouse pressed left at (548, 518)
Screenshot: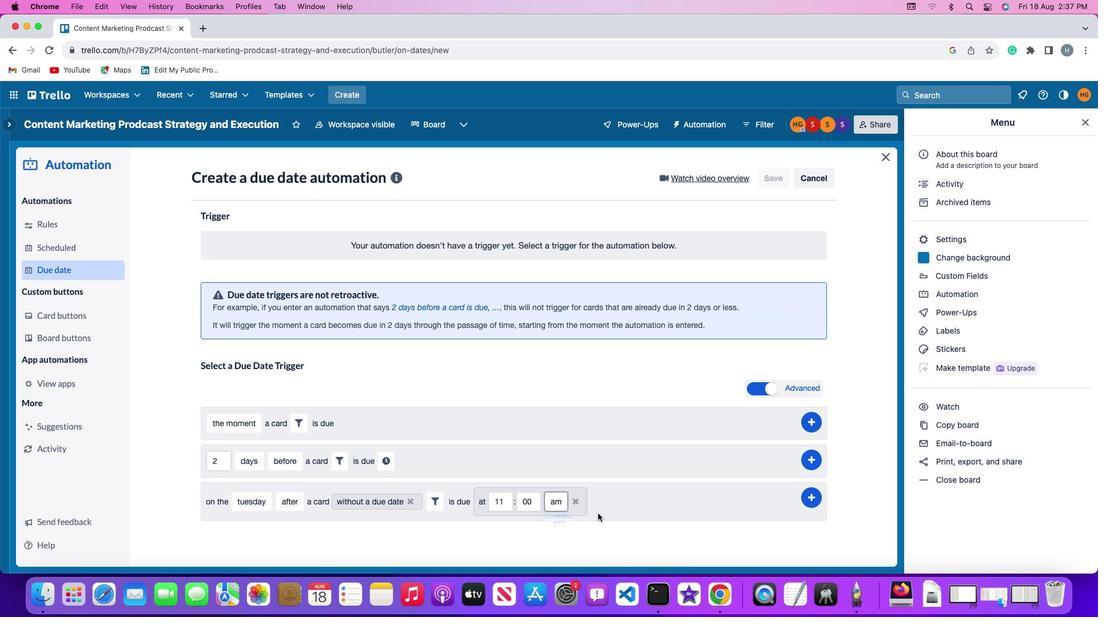 
Action: Mouse moved to (805, 493)
Screenshot: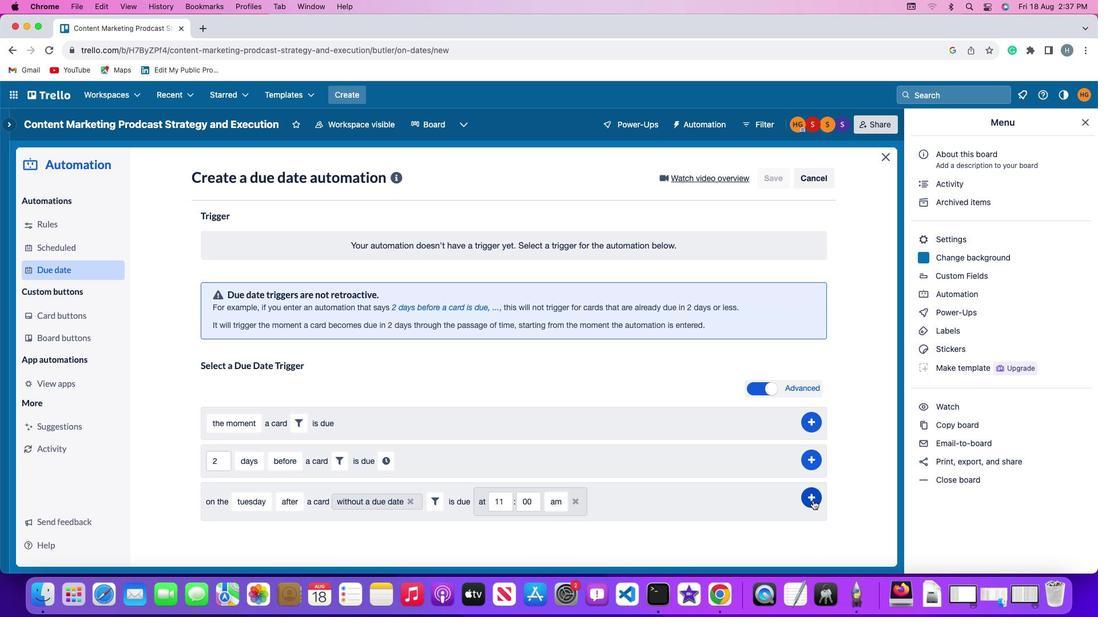 
Action: Mouse pressed left at (805, 493)
Screenshot: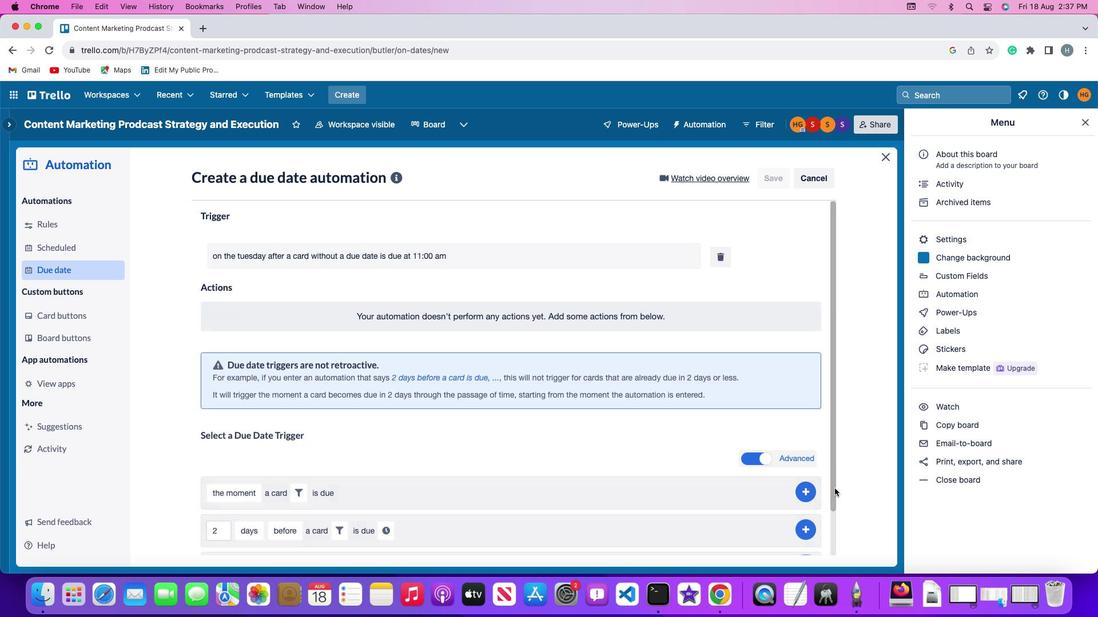 
Action: Mouse moved to (851, 395)
Screenshot: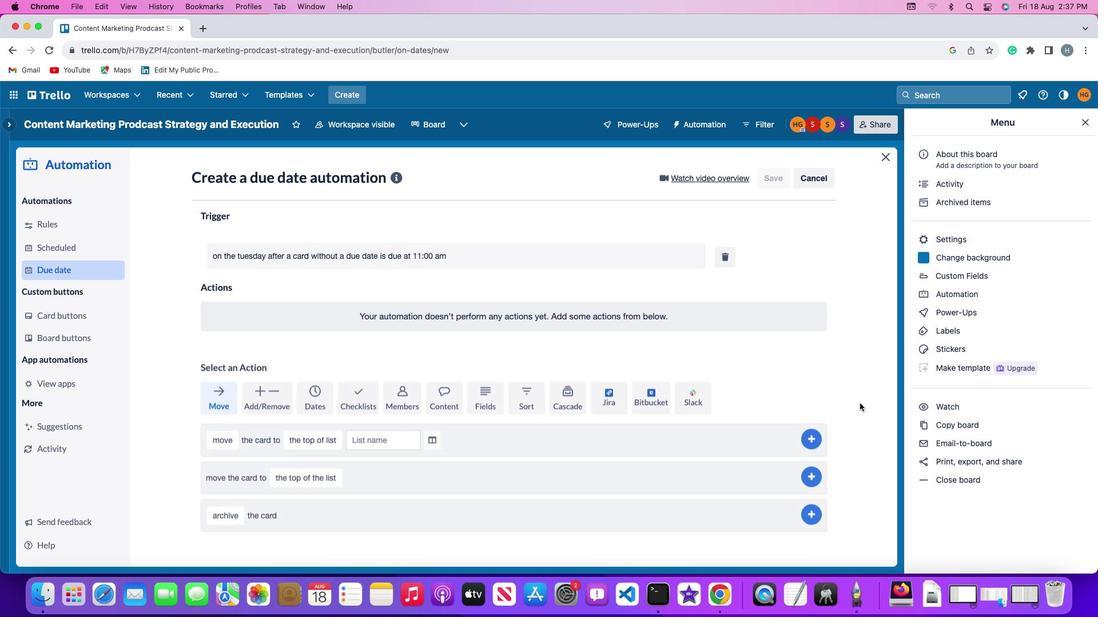 
